 Task: Look for space in Picos, Brazil from 9th July, 2023 to 16th July, 2023 for 2 adults, 1 child in price range Rs.8000 to Rs.16000. Place can be entire place with 2 bedrooms having 2 beds and 1 bathroom. Property type can be flat. Booking option can be shelf check-in. Required host language is Spanish.
Action: Mouse moved to (626, 105)
Screenshot: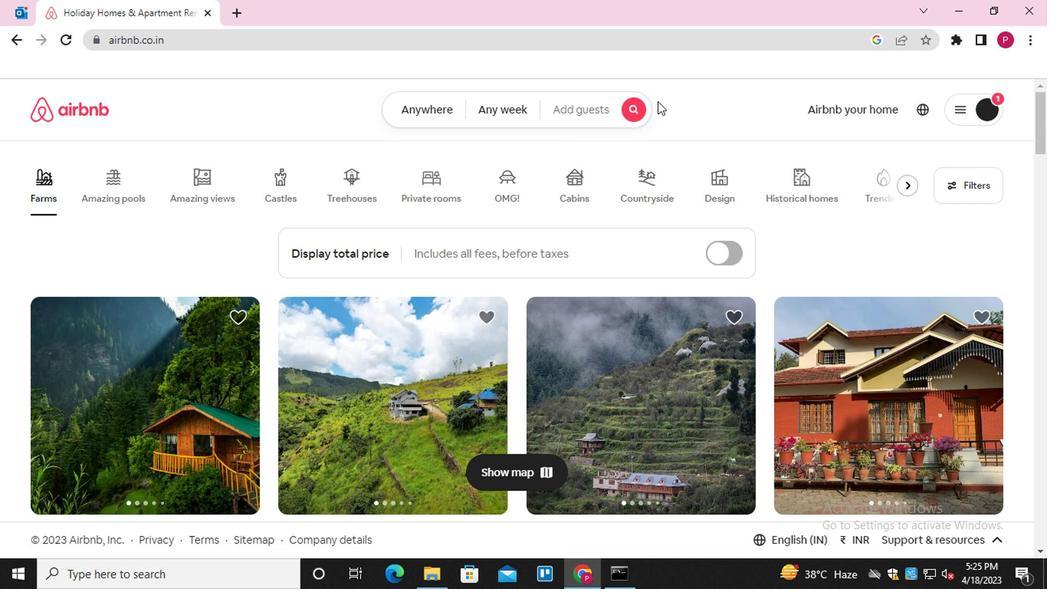 
Action: Mouse pressed left at (626, 105)
Screenshot: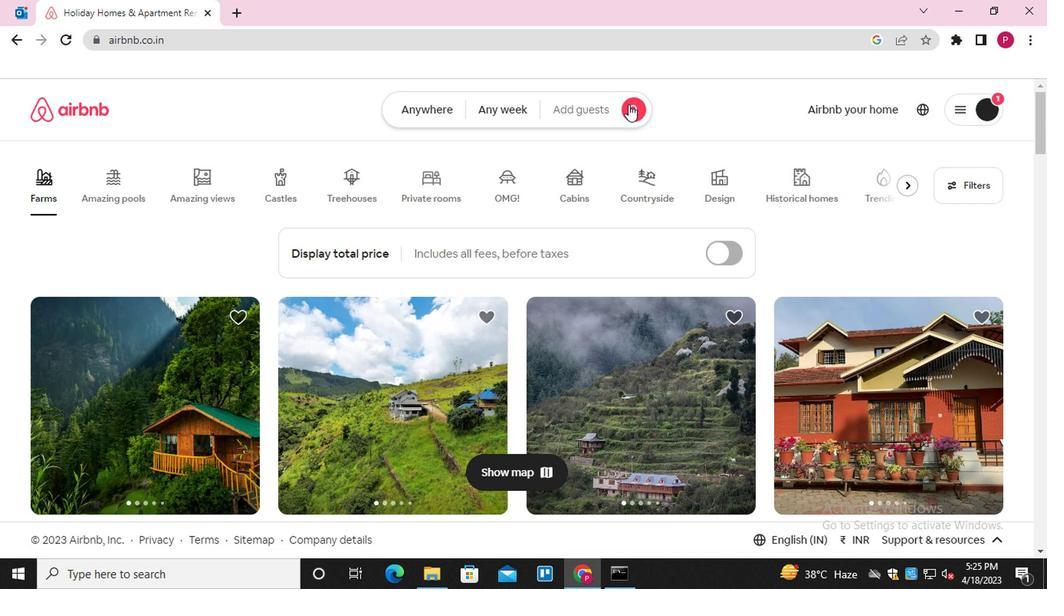 
Action: Mouse moved to (320, 182)
Screenshot: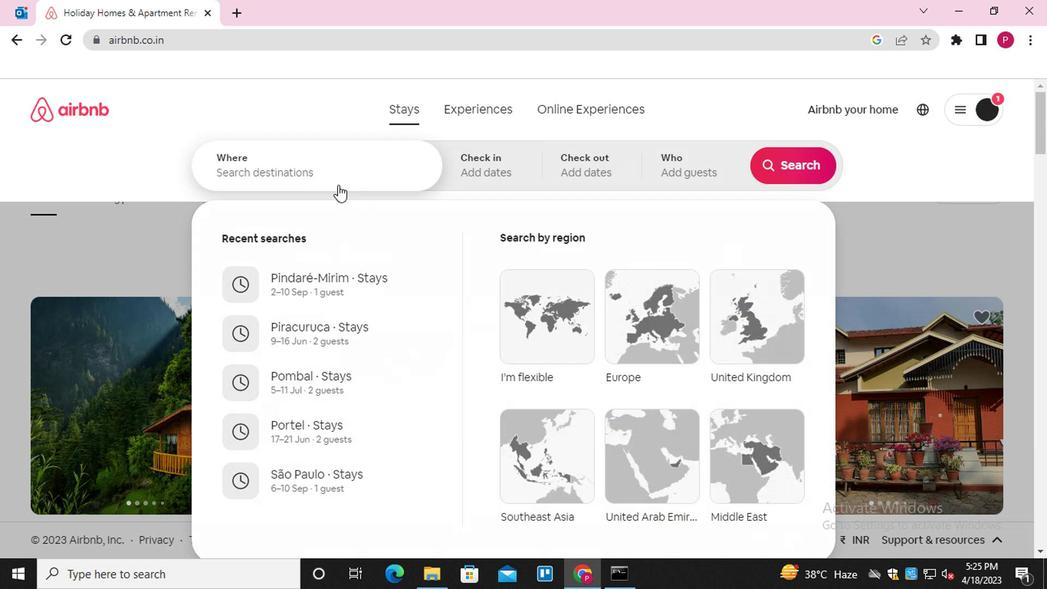 
Action: Mouse pressed left at (320, 182)
Screenshot: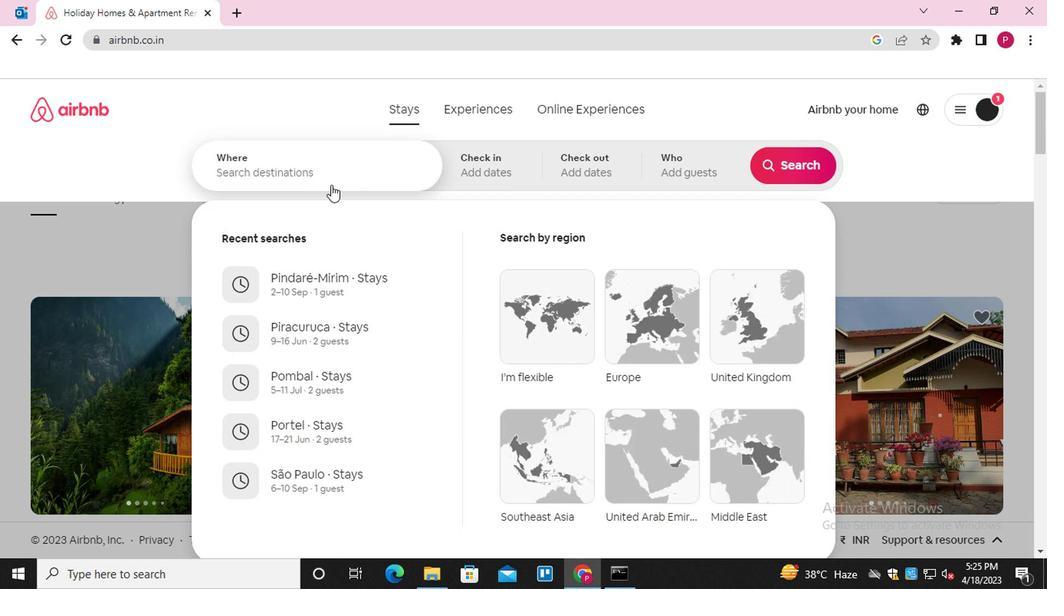 
Action: Key pressed <Key.shift>PICOS
Screenshot: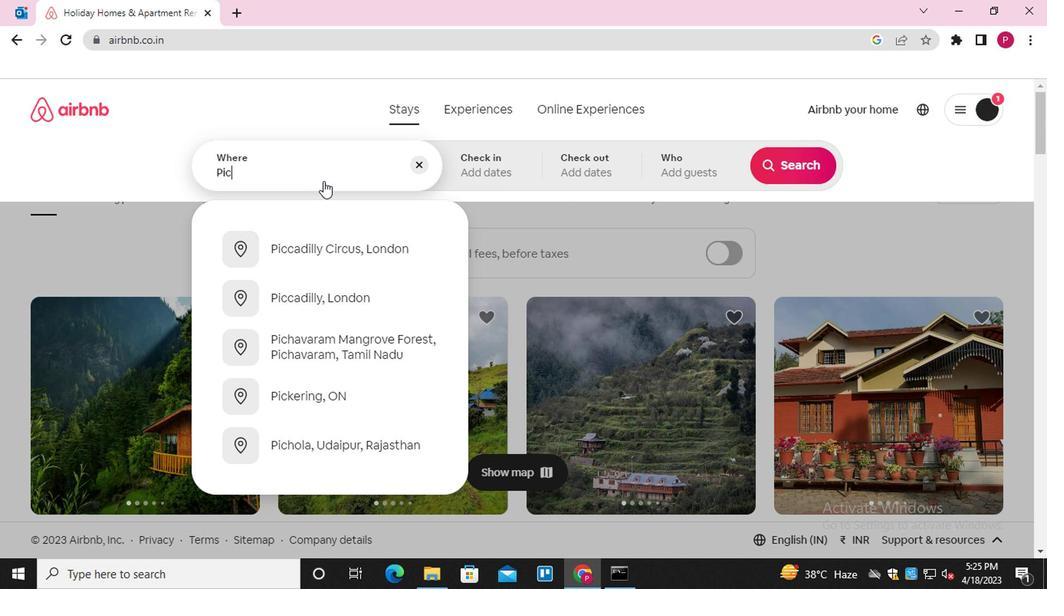 
Action: Mouse moved to (344, 394)
Screenshot: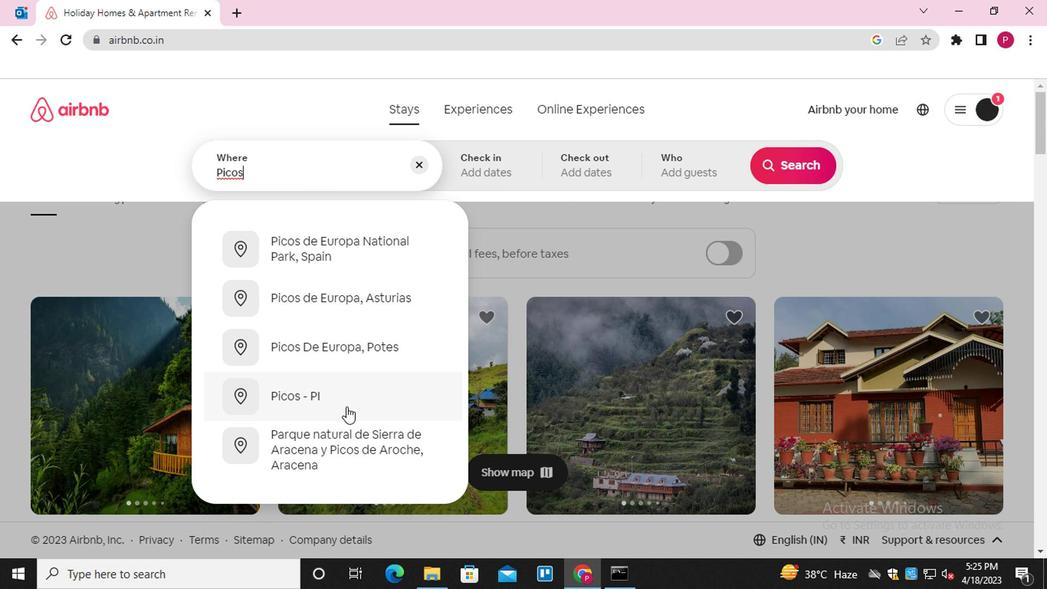 
Action: Mouse pressed left at (344, 394)
Screenshot: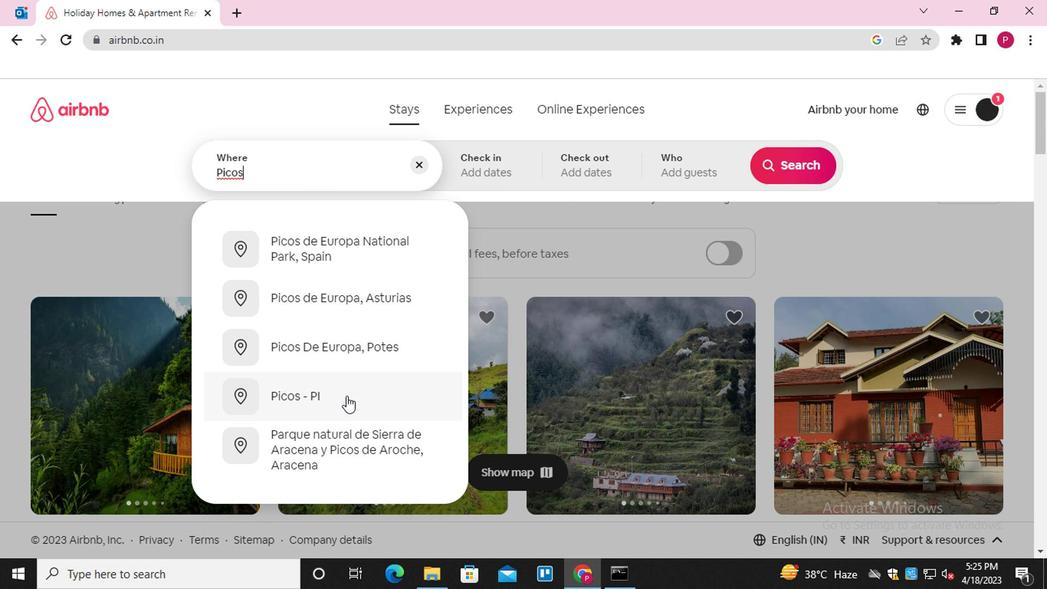 
Action: Mouse moved to (783, 284)
Screenshot: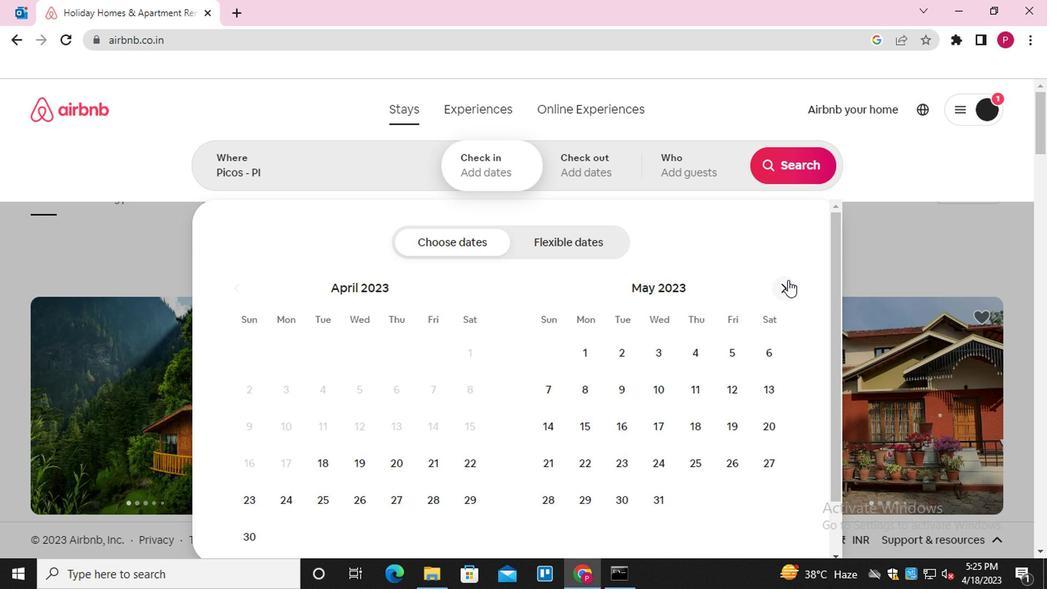 
Action: Mouse pressed left at (783, 284)
Screenshot: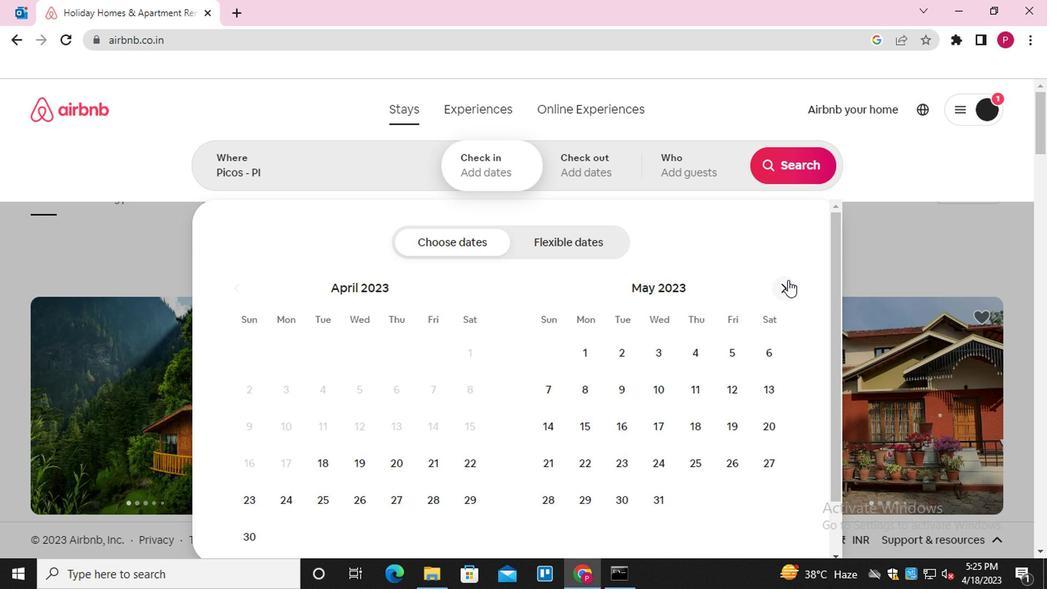 
Action: Mouse pressed left at (783, 284)
Screenshot: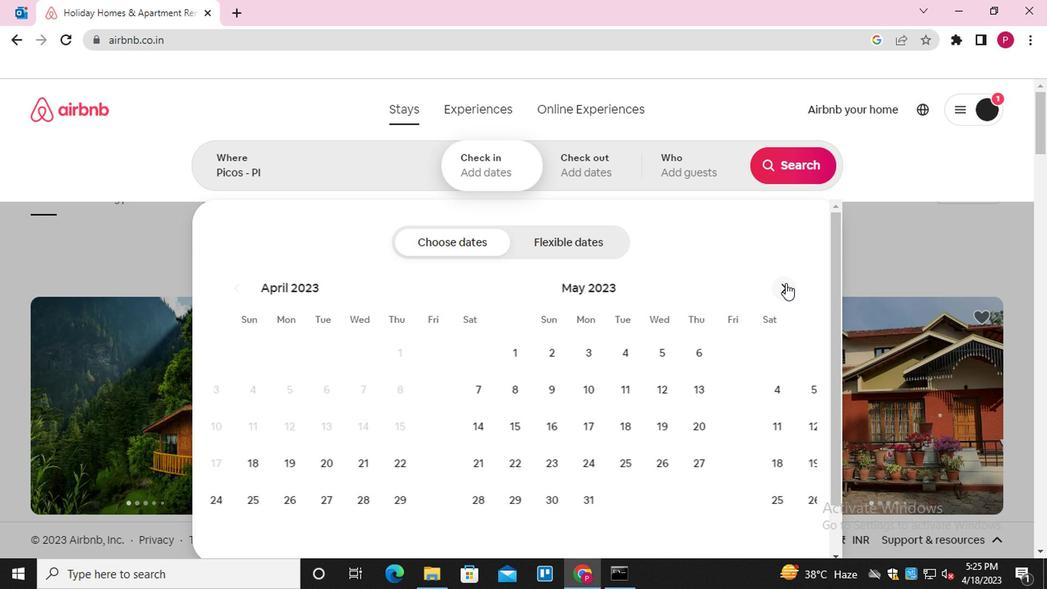 
Action: Mouse moved to (550, 423)
Screenshot: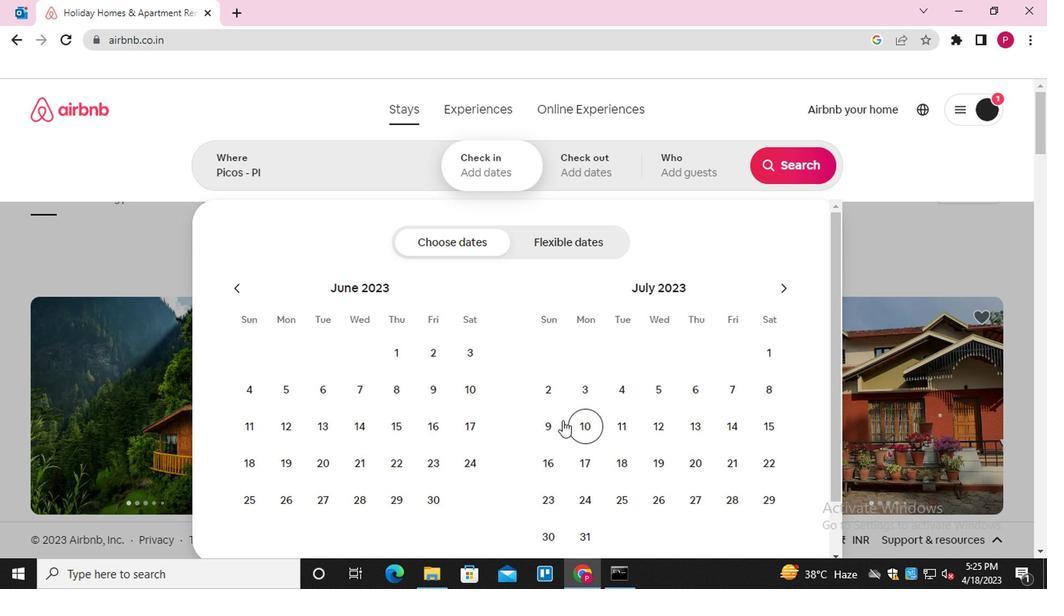 
Action: Mouse pressed left at (550, 423)
Screenshot: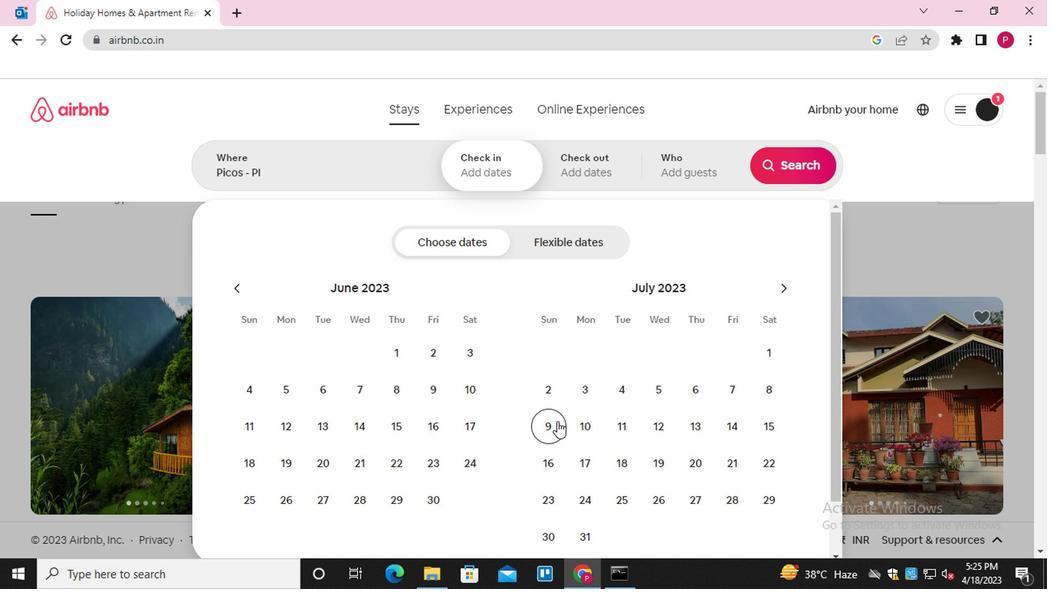 
Action: Mouse moved to (553, 463)
Screenshot: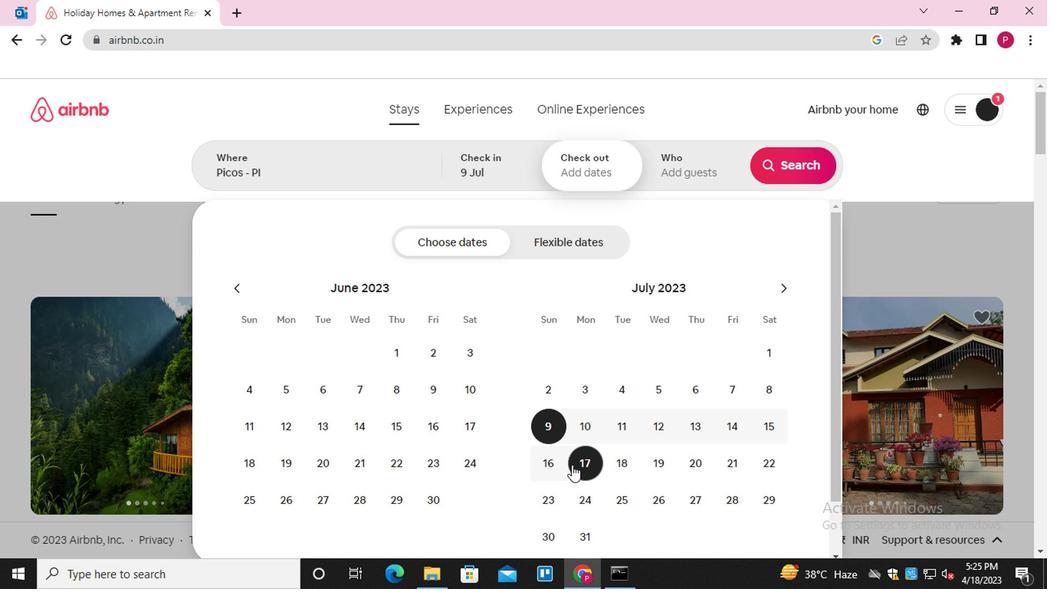 
Action: Mouse pressed left at (553, 463)
Screenshot: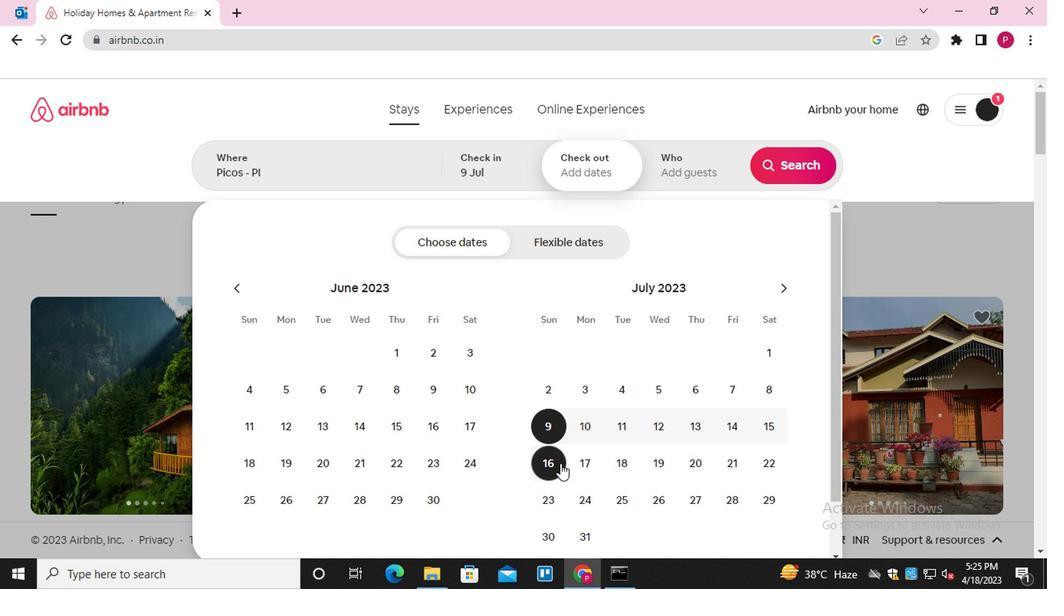 
Action: Mouse moved to (694, 163)
Screenshot: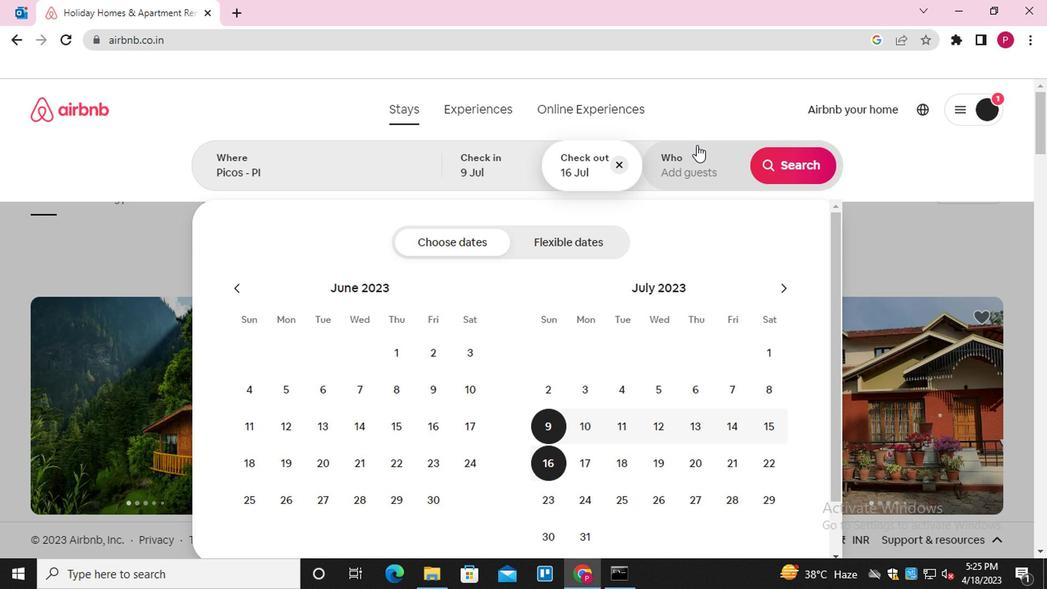 
Action: Mouse pressed left at (694, 163)
Screenshot: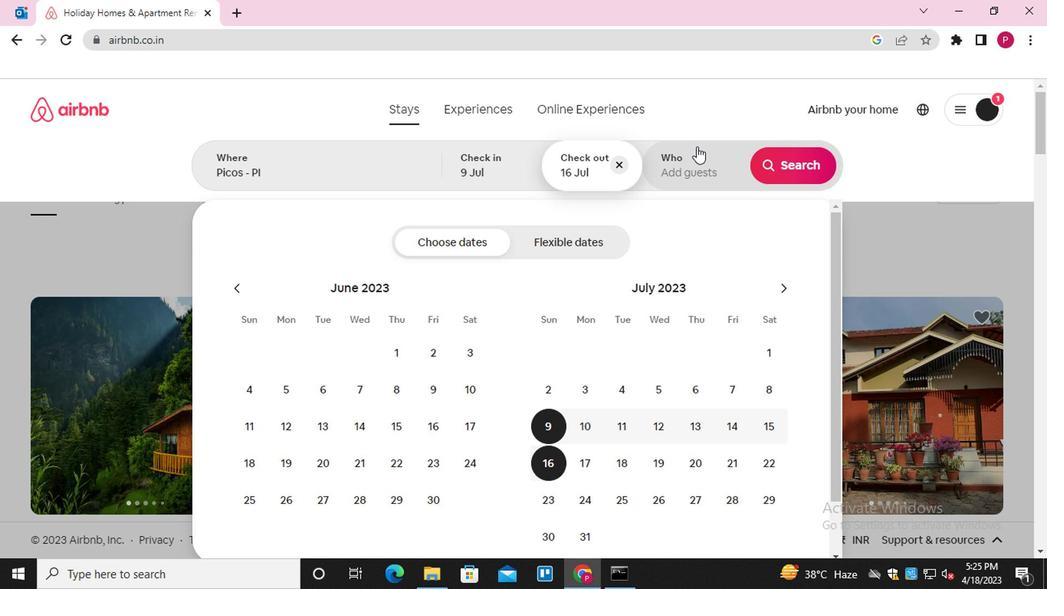 
Action: Mouse moved to (793, 249)
Screenshot: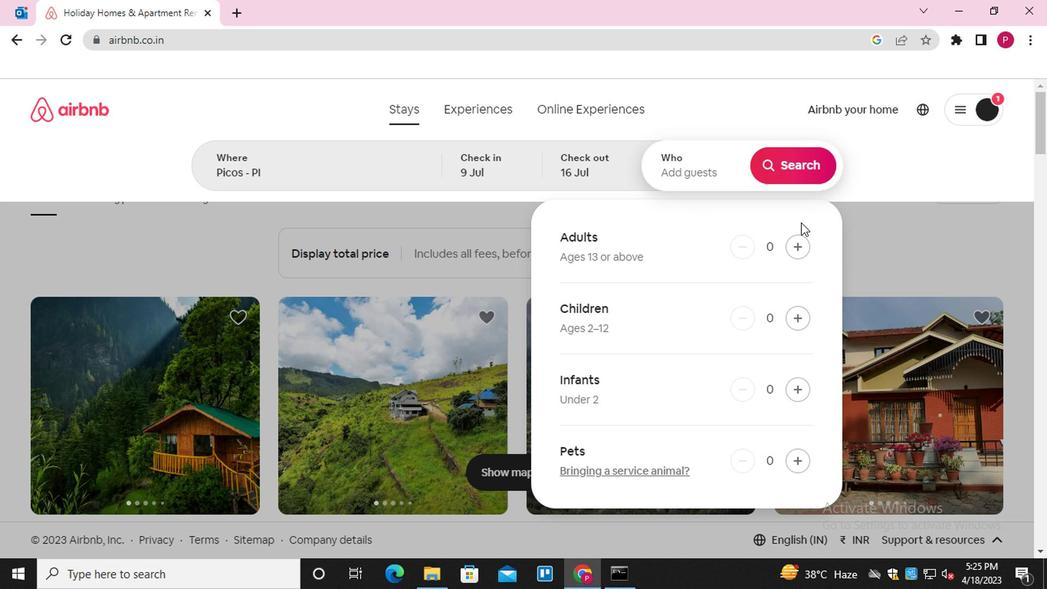 
Action: Mouse pressed left at (793, 249)
Screenshot: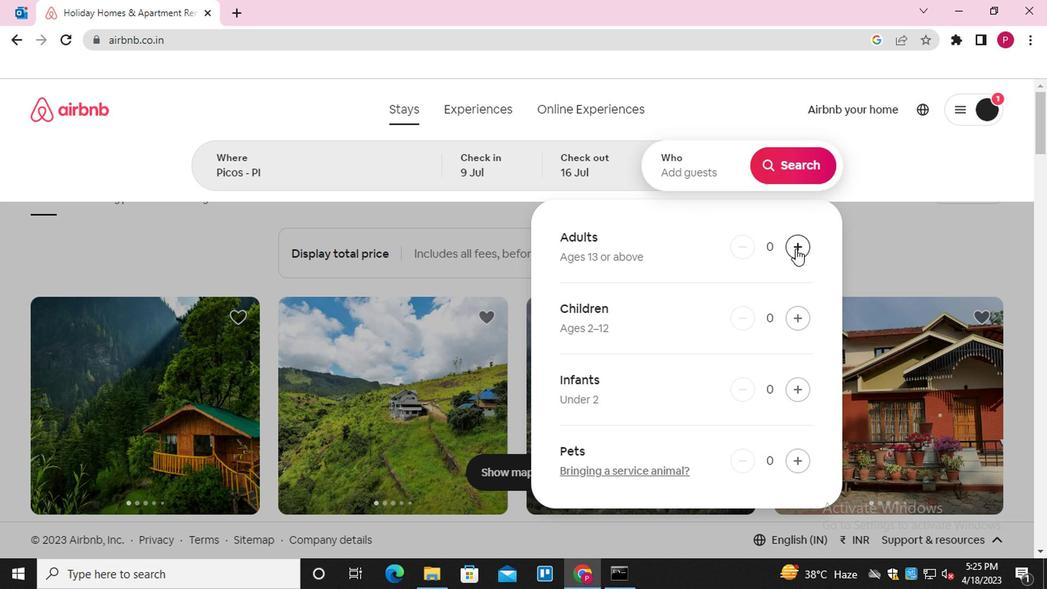 
Action: Mouse pressed left at (793, 249)
Screenshot: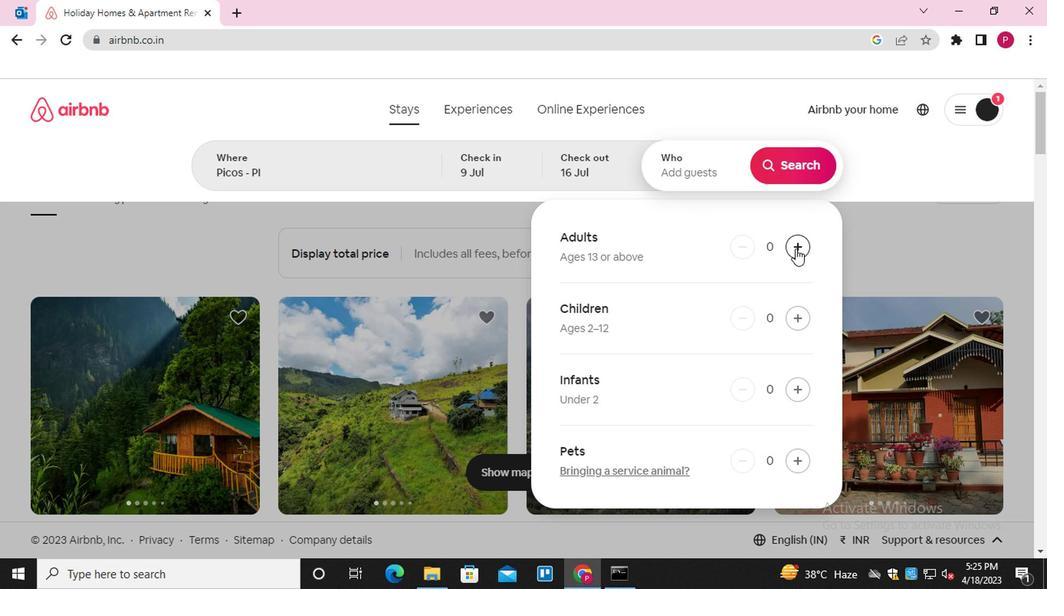 
Action: Mouse moved to (788, 310)
Screenshot: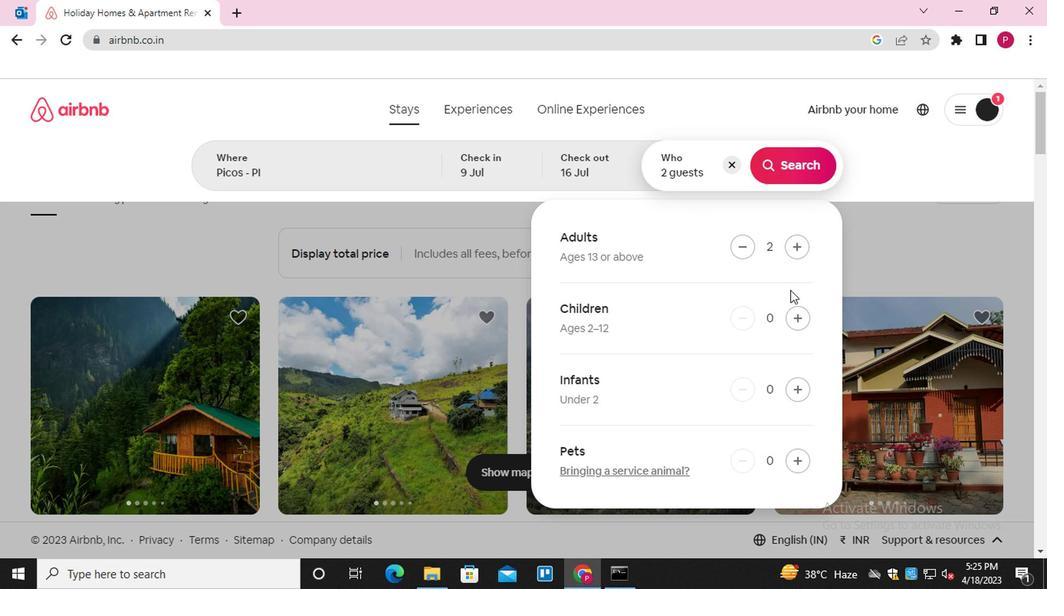 
Action: Mouse pressed left at (788, 310)
Screenshot: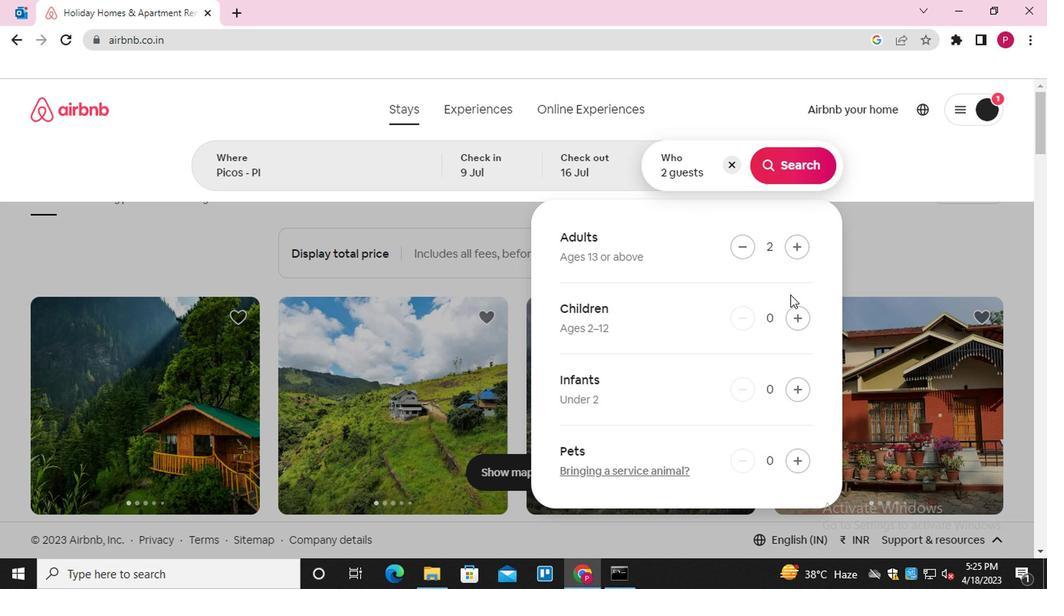 
Action: Mouse moved to (788, 155)
Screenshot: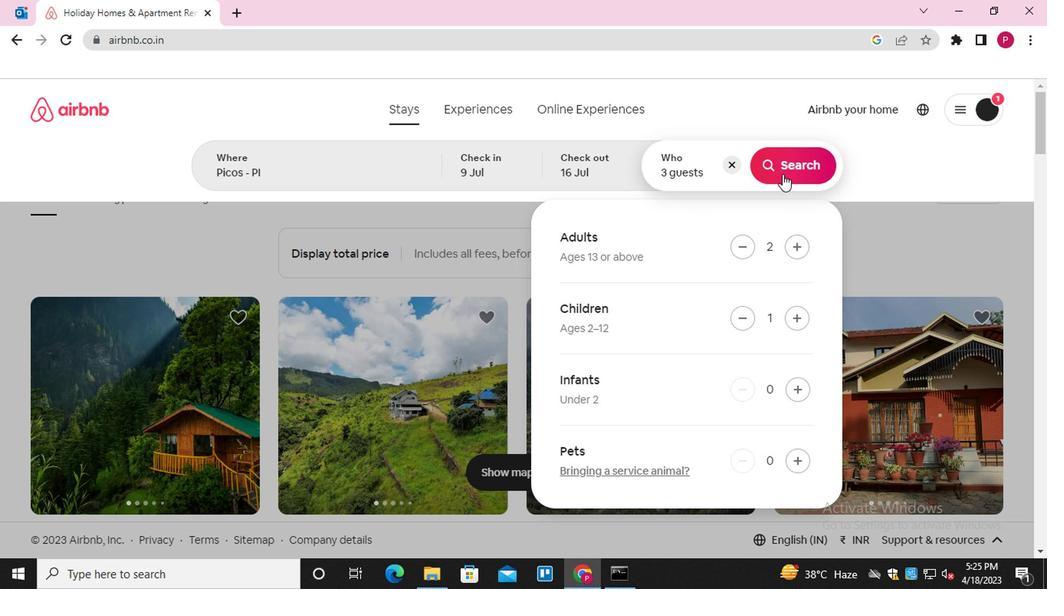 
Action: Mouse pressed left at (788, 155)
Screenshot: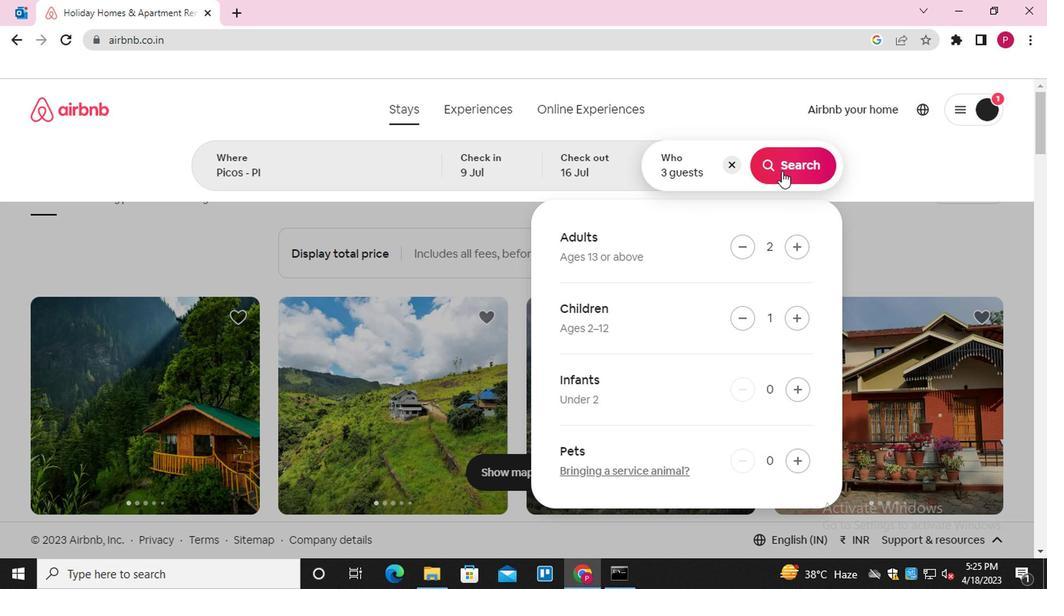 
Action: Mouse moved to (954, 169)
Screenshot: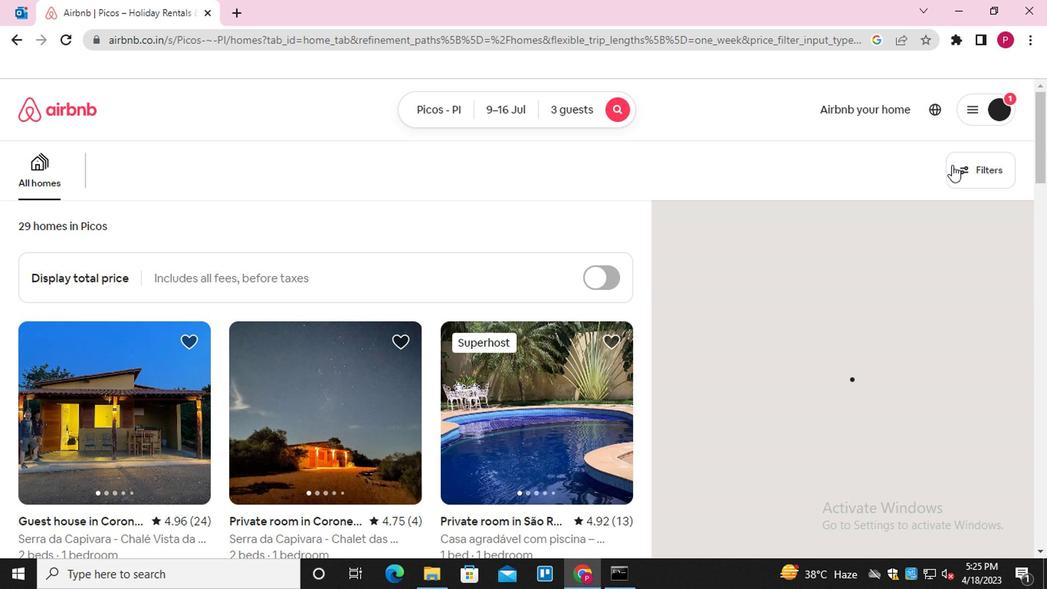 
Action: Mouse pressed left at (954, 169)
Screenshot: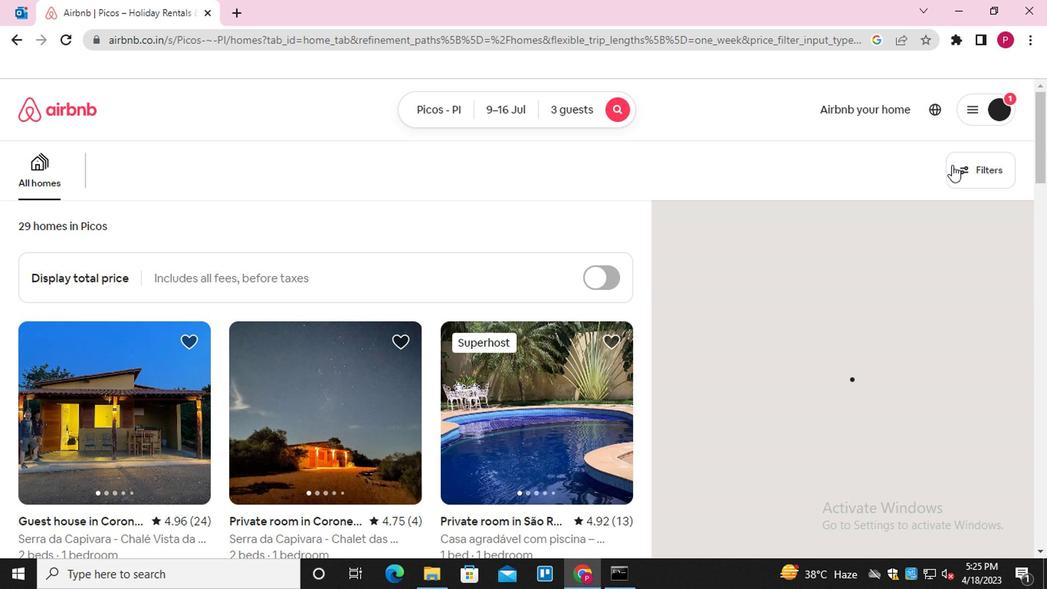 
Action: Mouse moved to (324, 365)
Screenshot: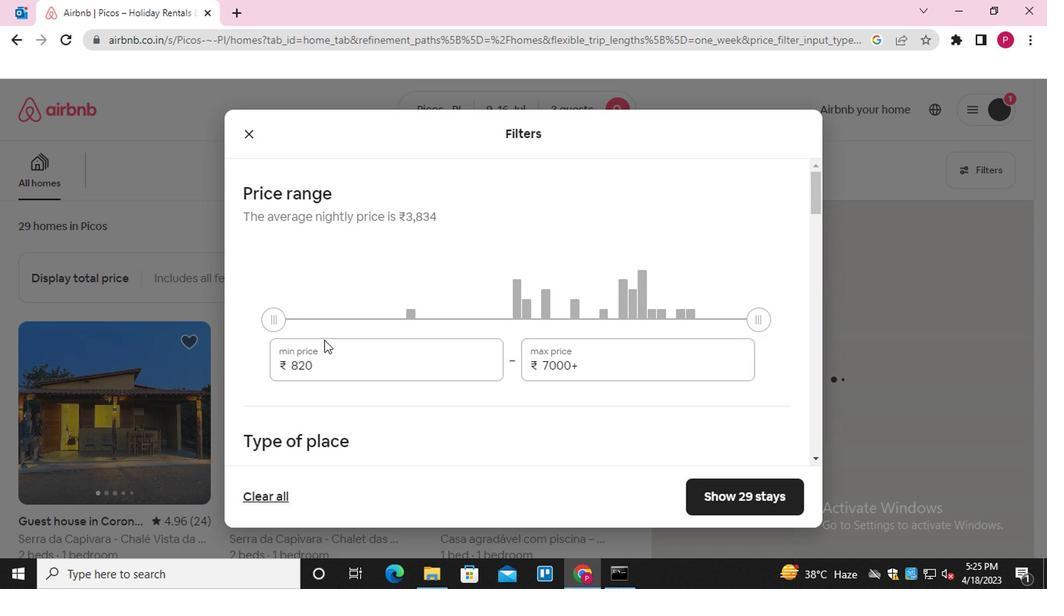 
Action: Mouse pressed left at (324, 365)
Screenshot: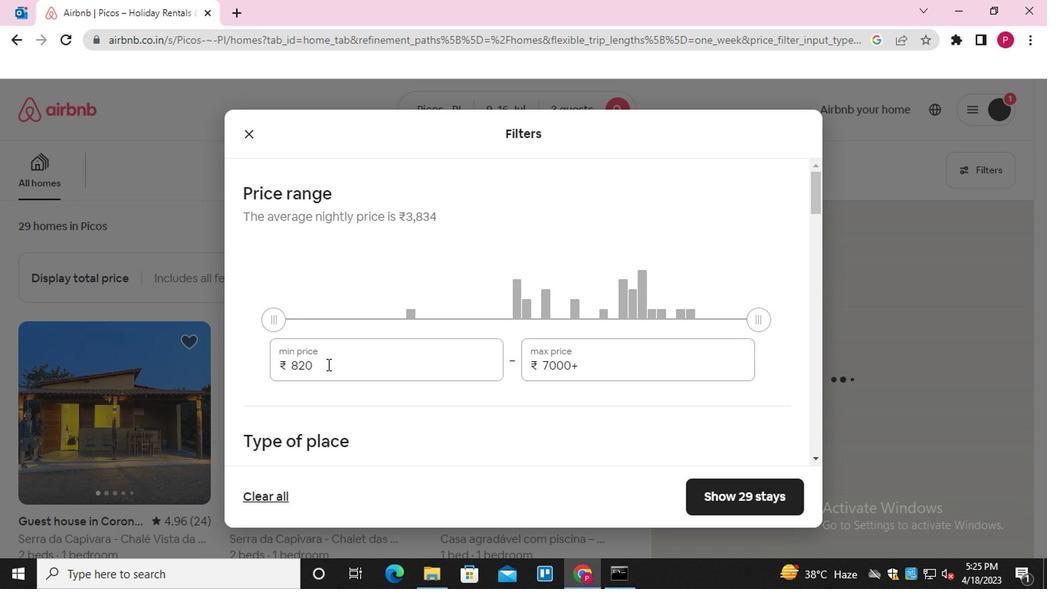 
Action: Mouse pressed left at (324, 365)
Screenshot: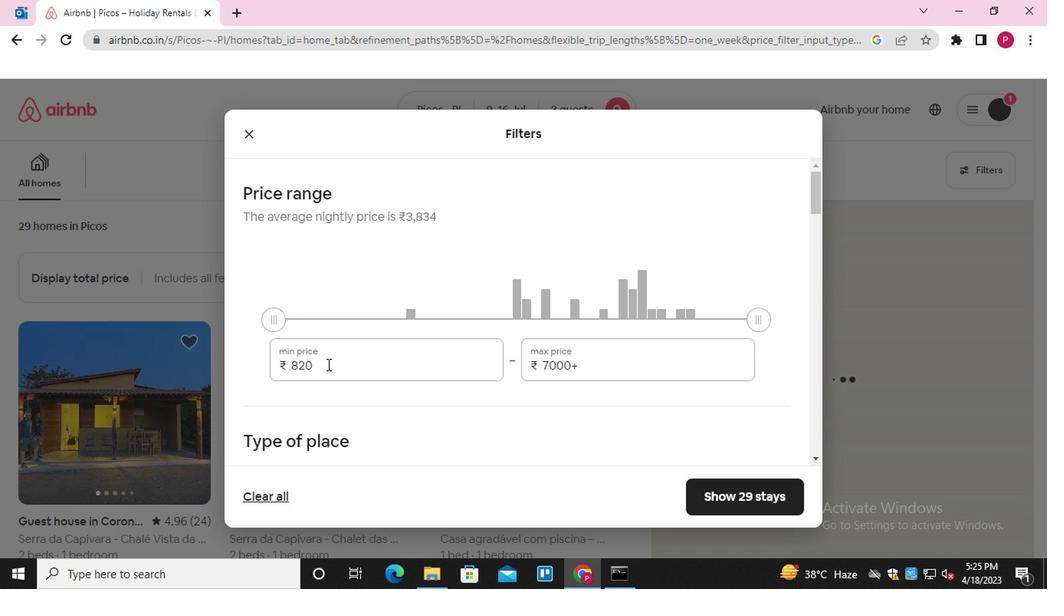 
Action: Key pressed 8000<Key.tab>16000
Screenshot: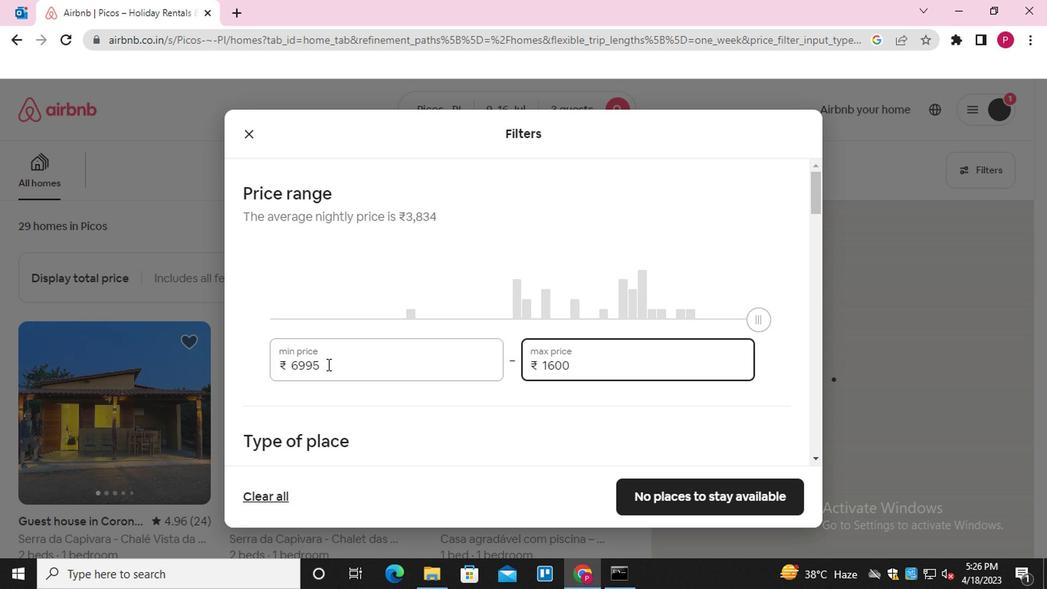 
Action: Mouse scrolled (324, 364) with delta (0, 0)
Screenshot: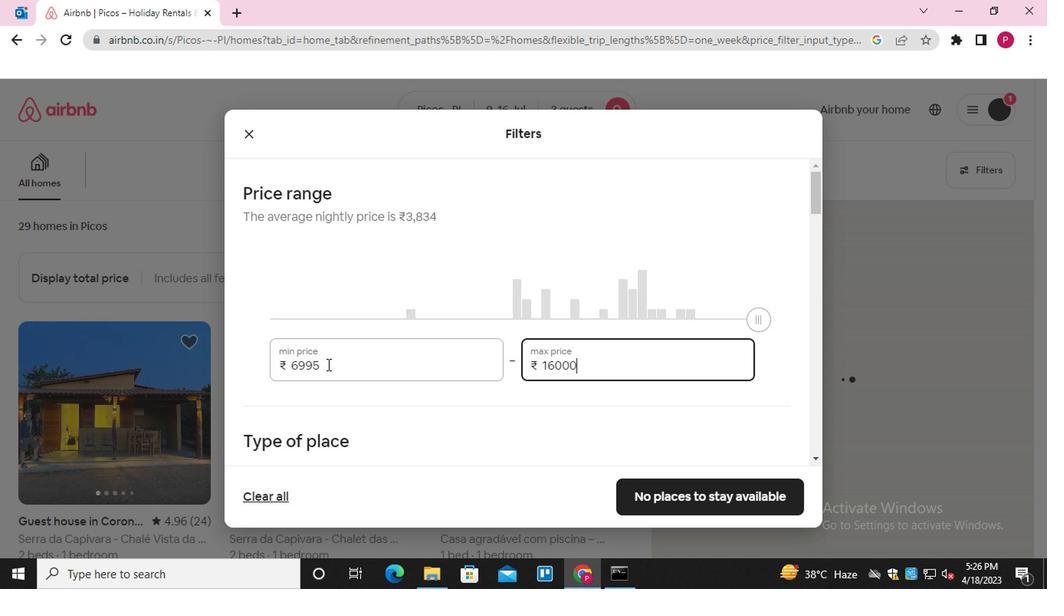 
Action: Mouse moved to (322, 293)
Screenshot: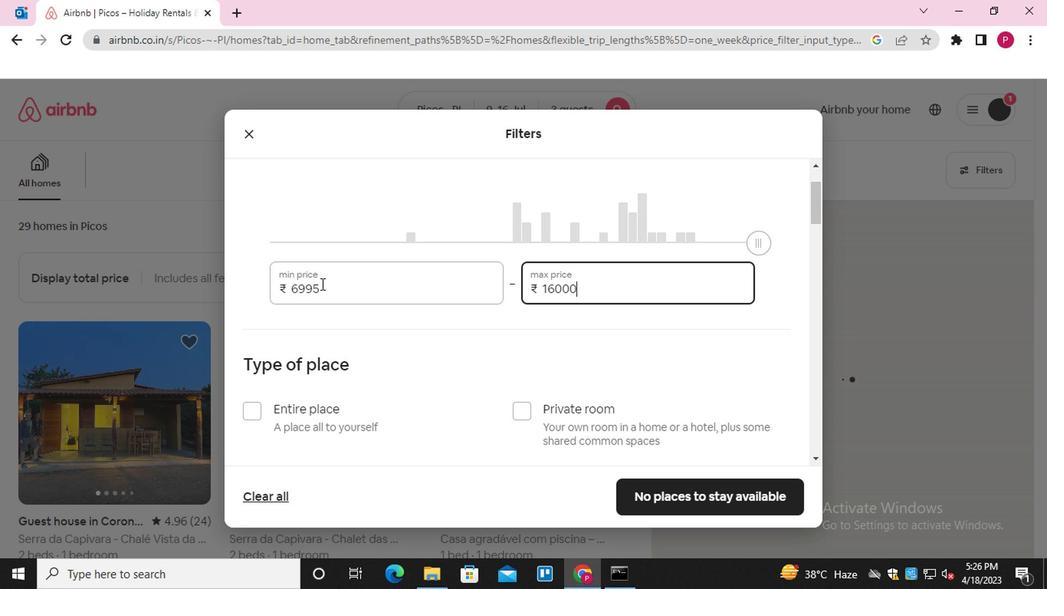 
Action: Mouse pressed left at (322, 293)
Screenshot: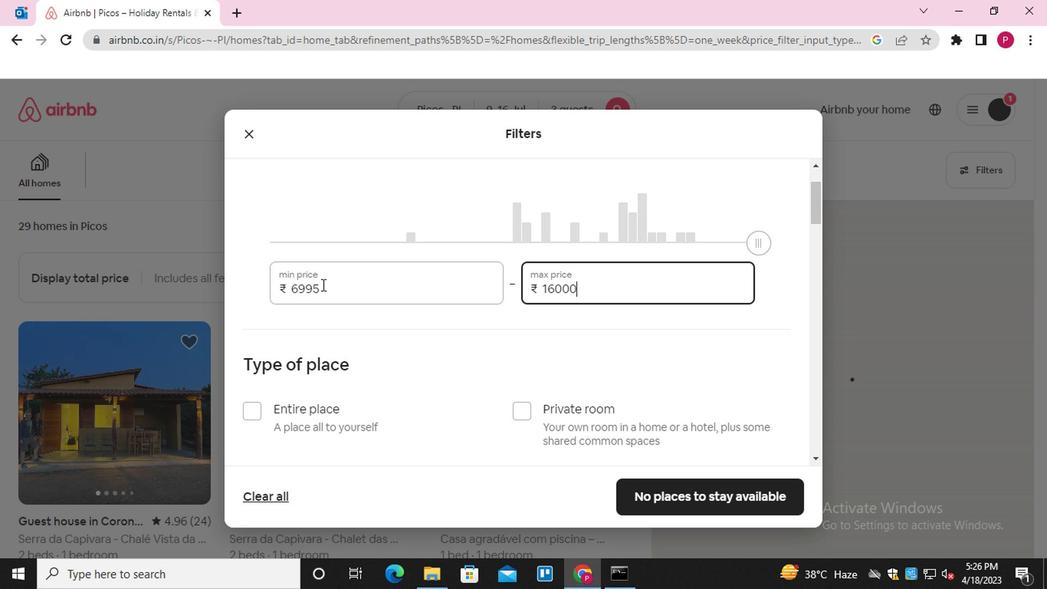 
Action: Mouse pressed left at (322, 293)
Screenshot: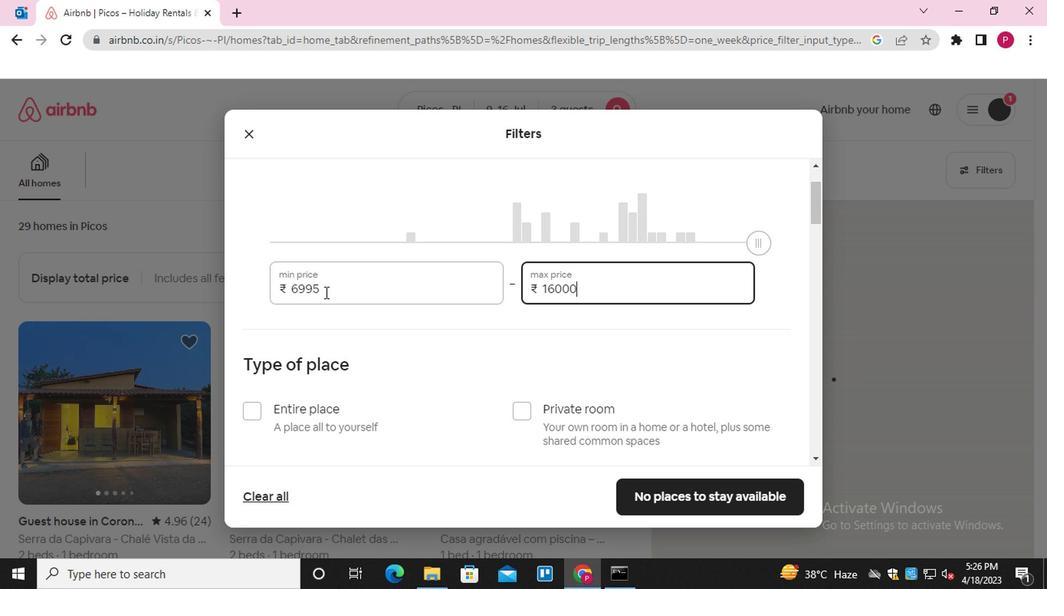 
Action: Key pressed 8000
Screenshot: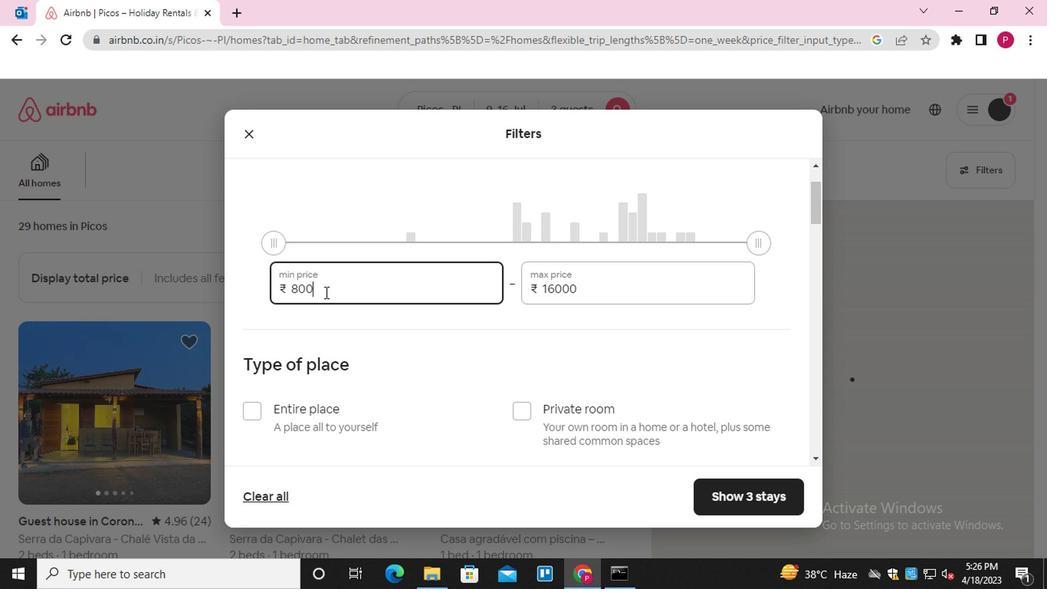 
Action: Mouse moved to (332, 317)
Screenshot: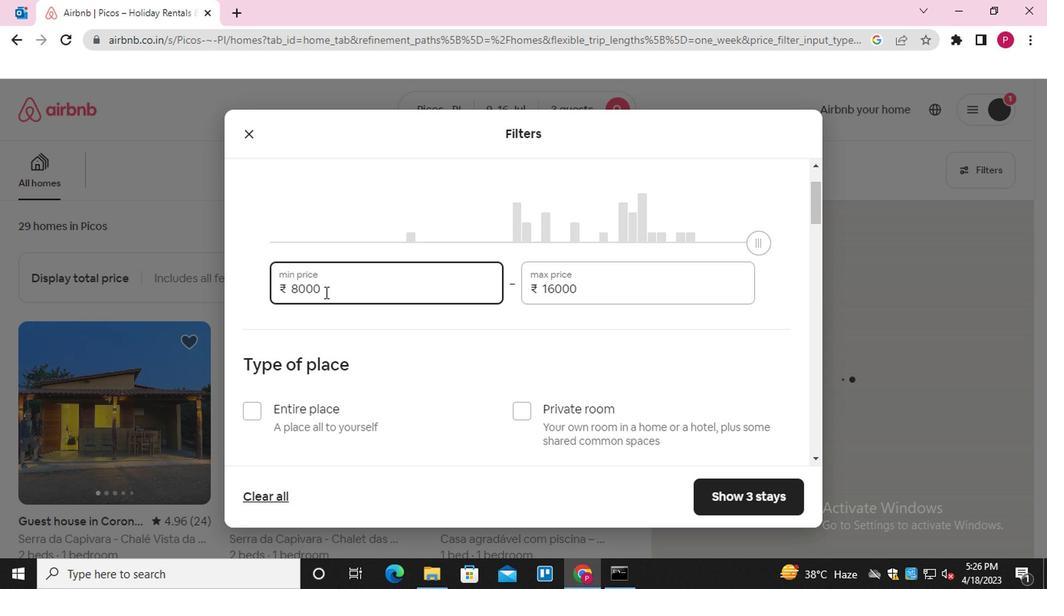 
Action: Mouse scrolled (332, 316) with delta (0, -1)
Screenshot: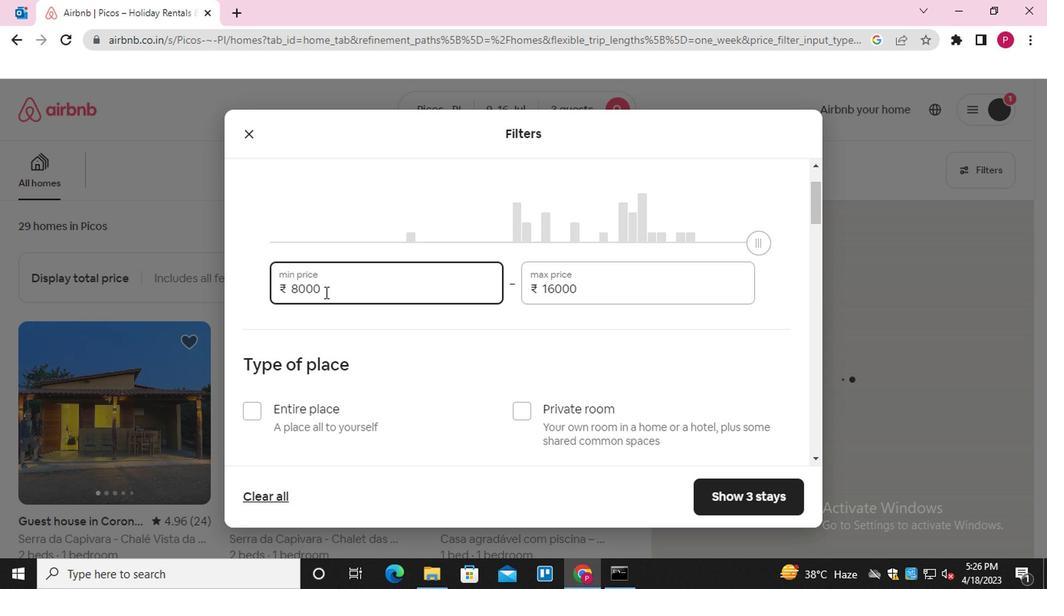 
Action: Mouse moved to (336, 347)
Screenshot: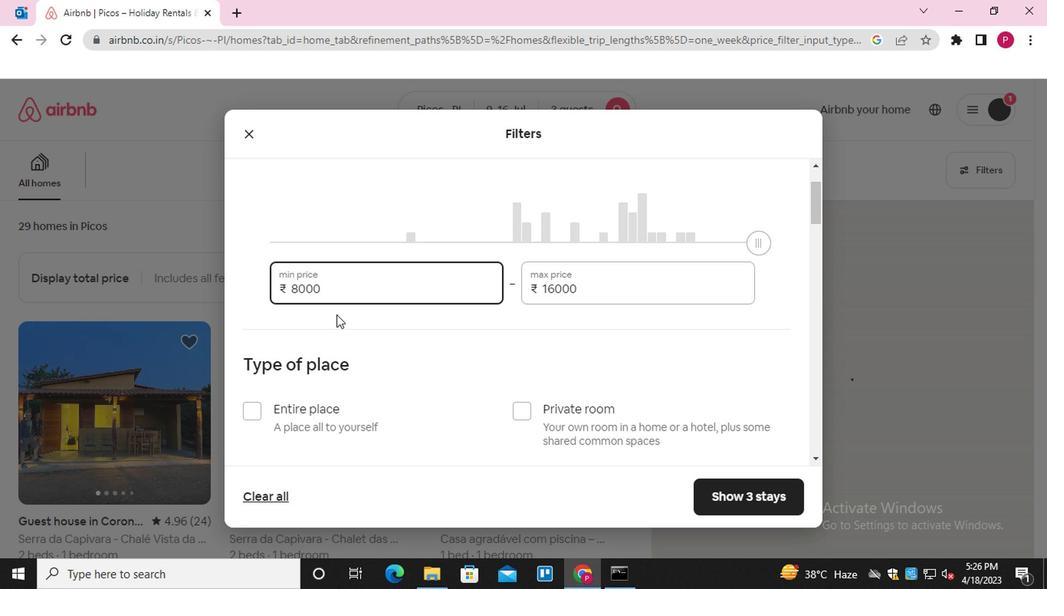 
Action: Mouse scrolled (336, 347) with delta (0, 0)
Screenshot: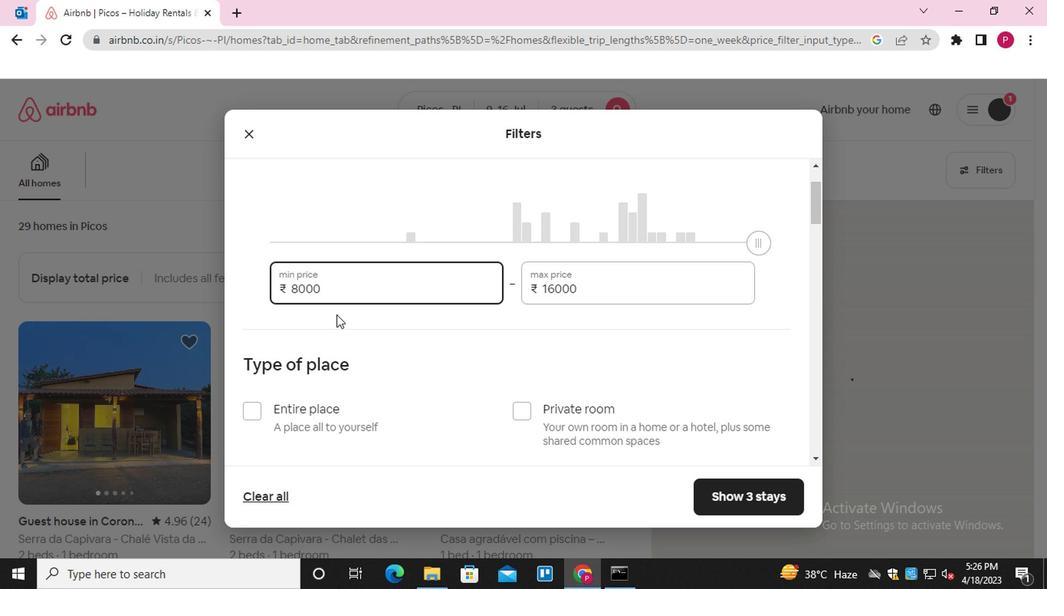 
Action: Mouse moved to (251, 260)
Screenshot: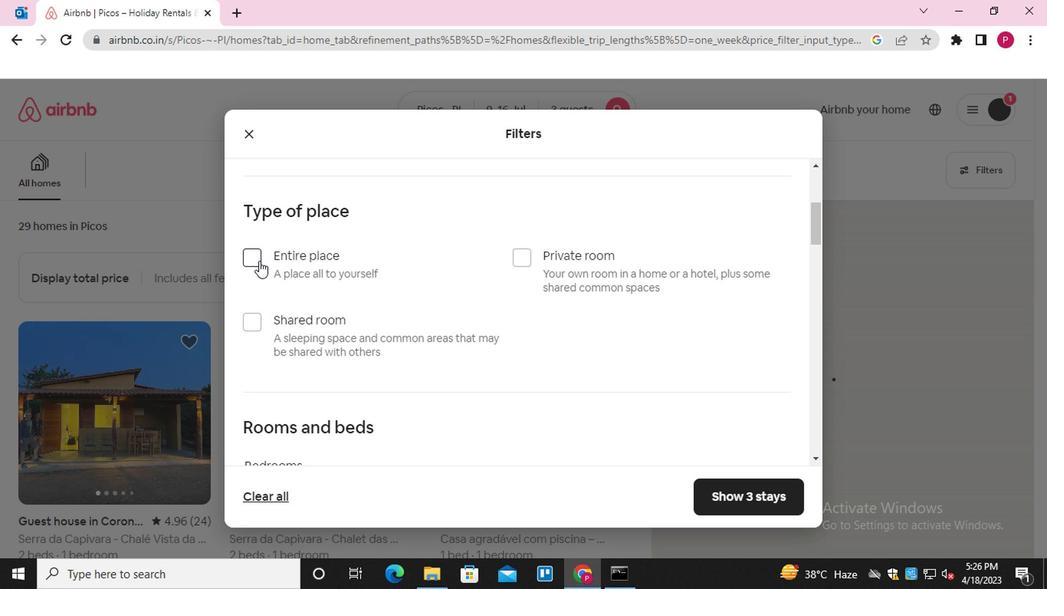 
Action: Mouse pressed left at (251, 260)
Screenshot: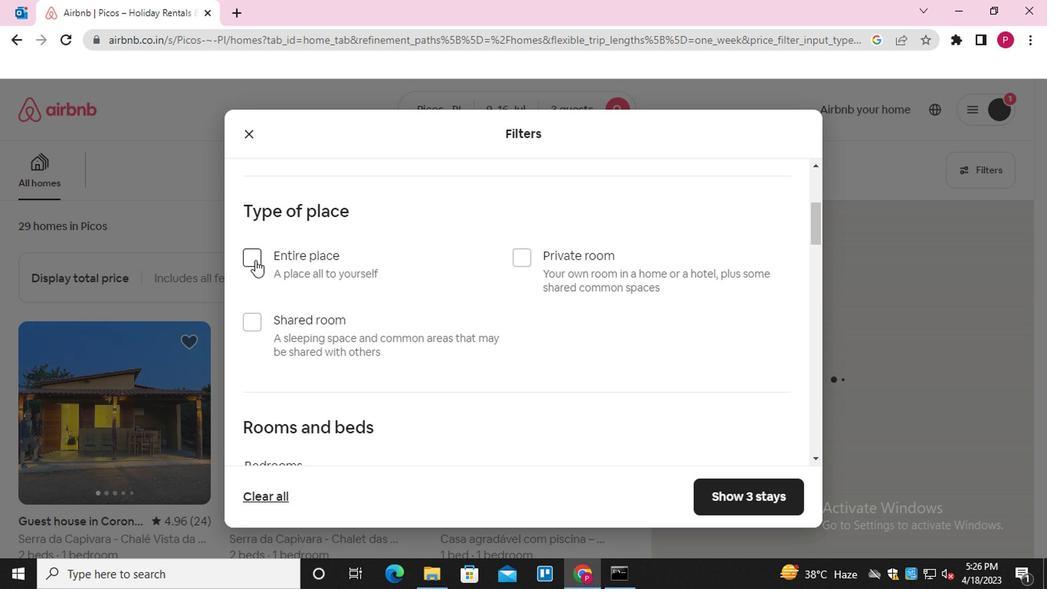 
Action: Mouse moved to (480, 401)
Screenshot: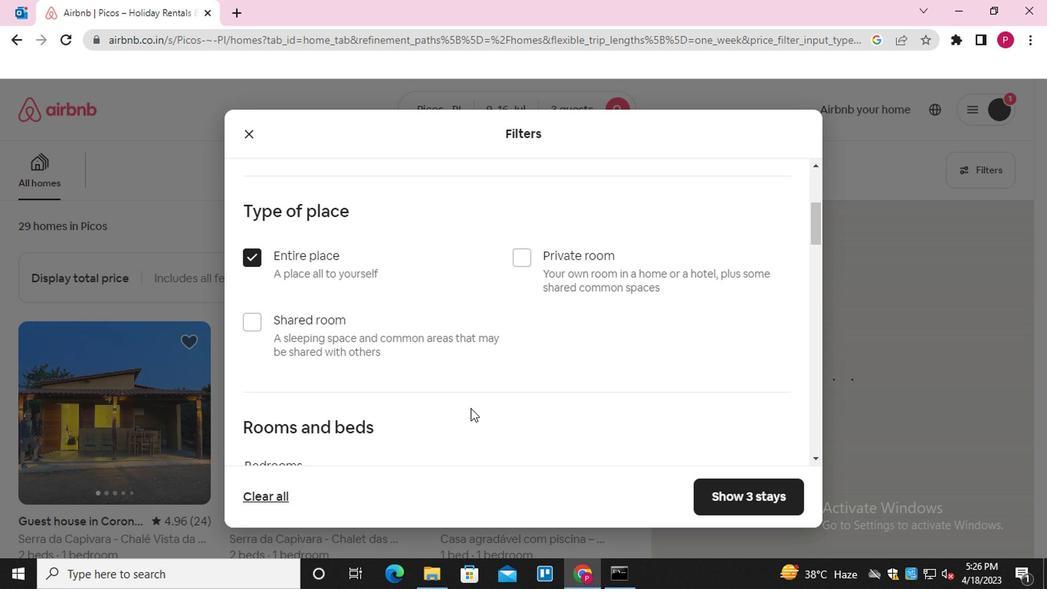 
Action: Mouse scrolled (480, 400) with delta (0, 0)
Screenshot: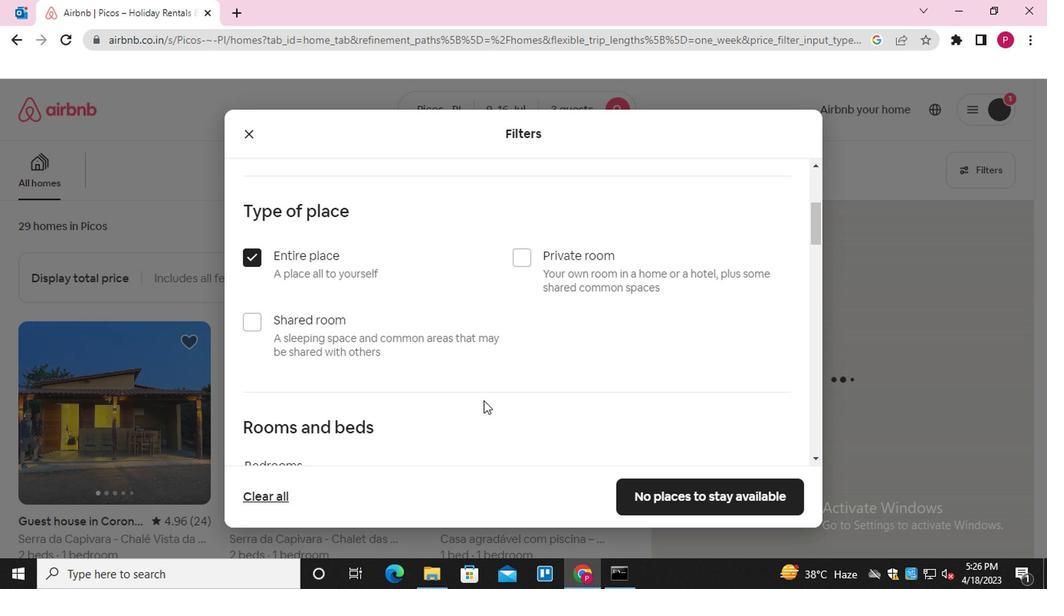 
Action: Mouse scrolled (480, 400) with delta (0, 0)
Screenshot: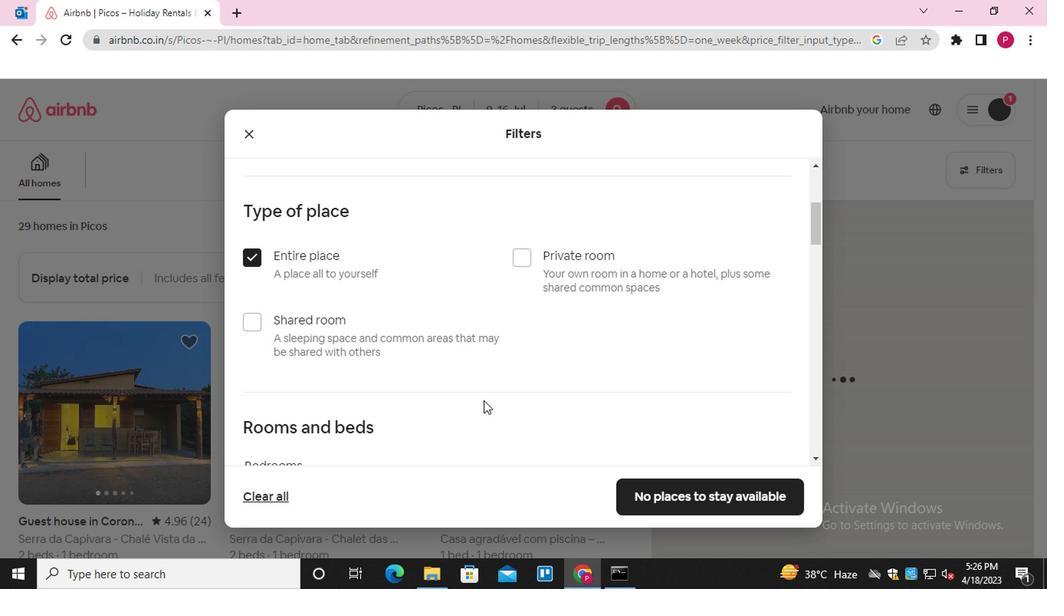 
Action: Mouse scrolled (480, 400) with delta (0, 0)
Screenshot: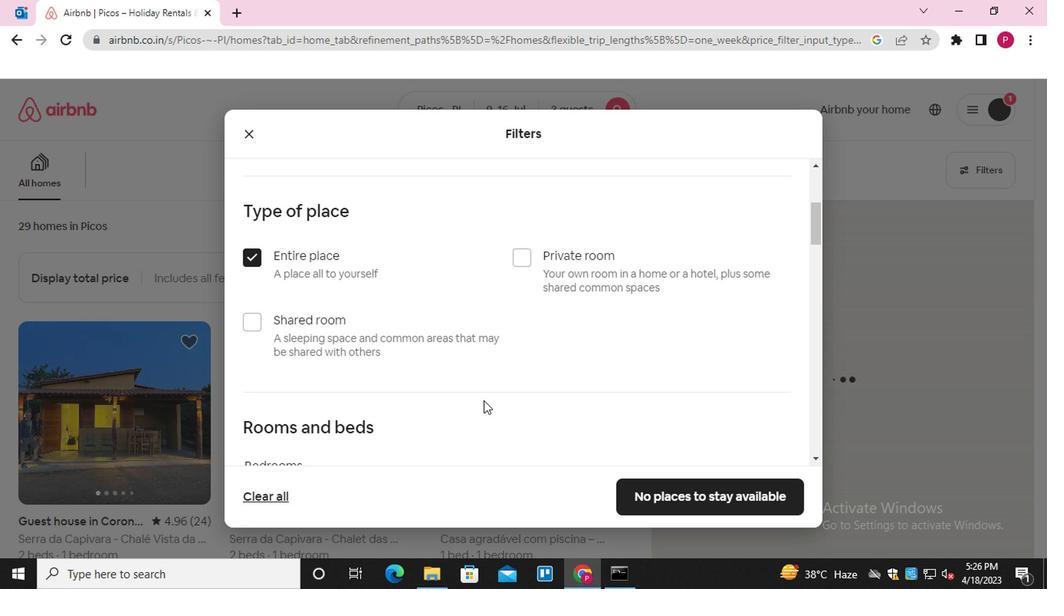 
Action: Mouse scrolled (480, 400) with delta (0, 0)
Screenshot: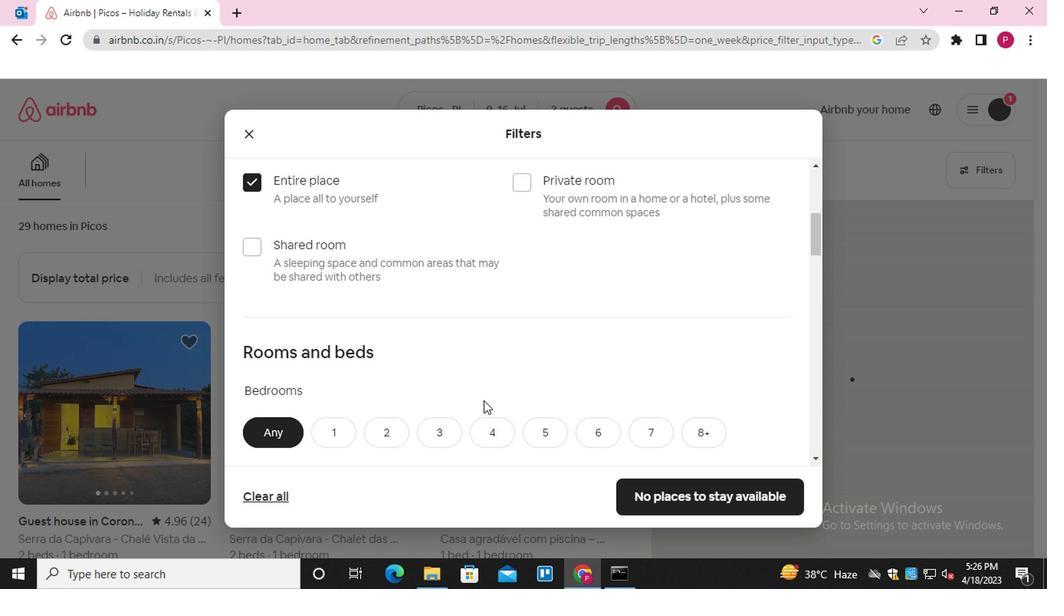 
Action: Mouse moved to (382, 206)
Screenshot: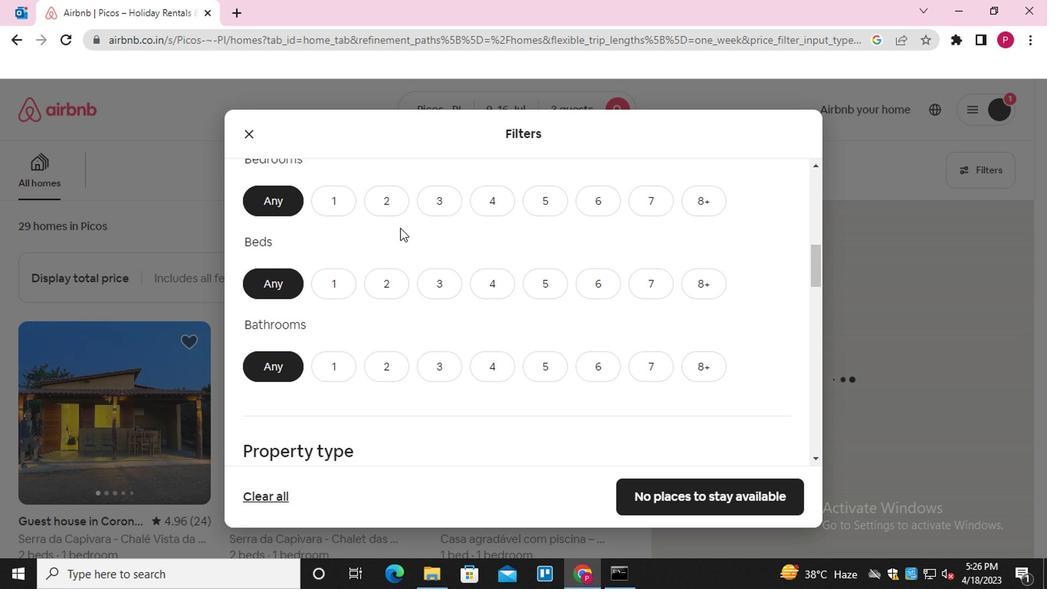 
Action: Mouse pressed left at (382, 206)
Screenshot: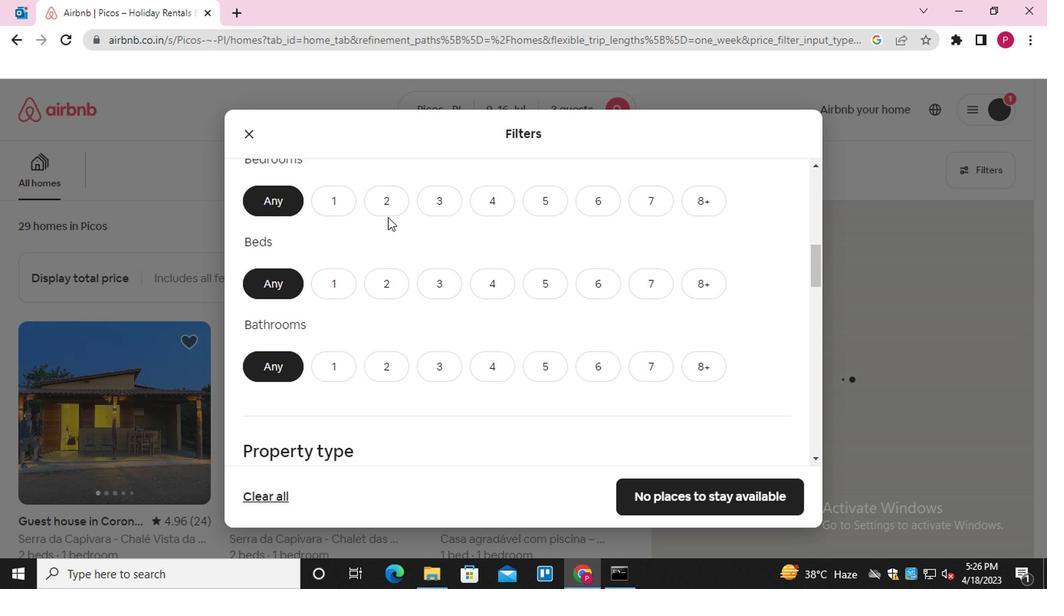 
Action: Mouse moved to (369, 277)
Screenshot: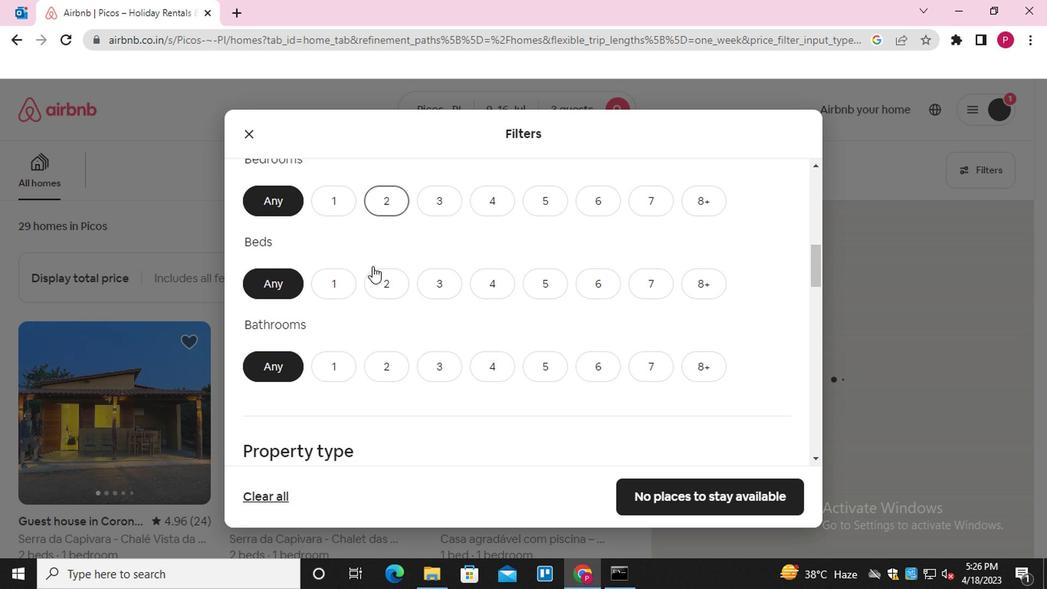 
Action: Mouse pressed left at (369, 277)
Screenshot: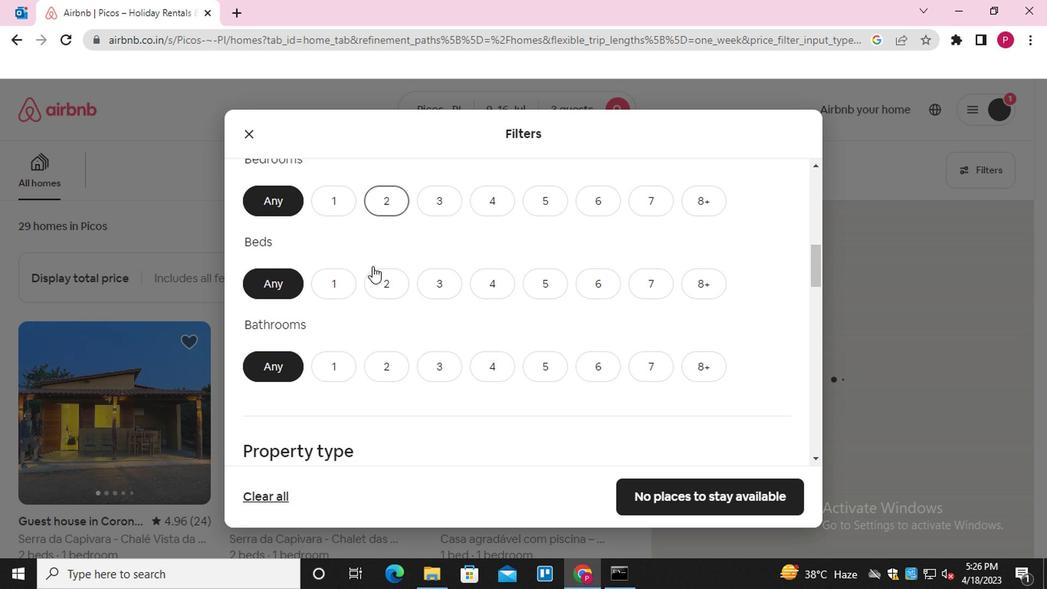 
Action: Mouse moved to (332, 365)
Screenshot: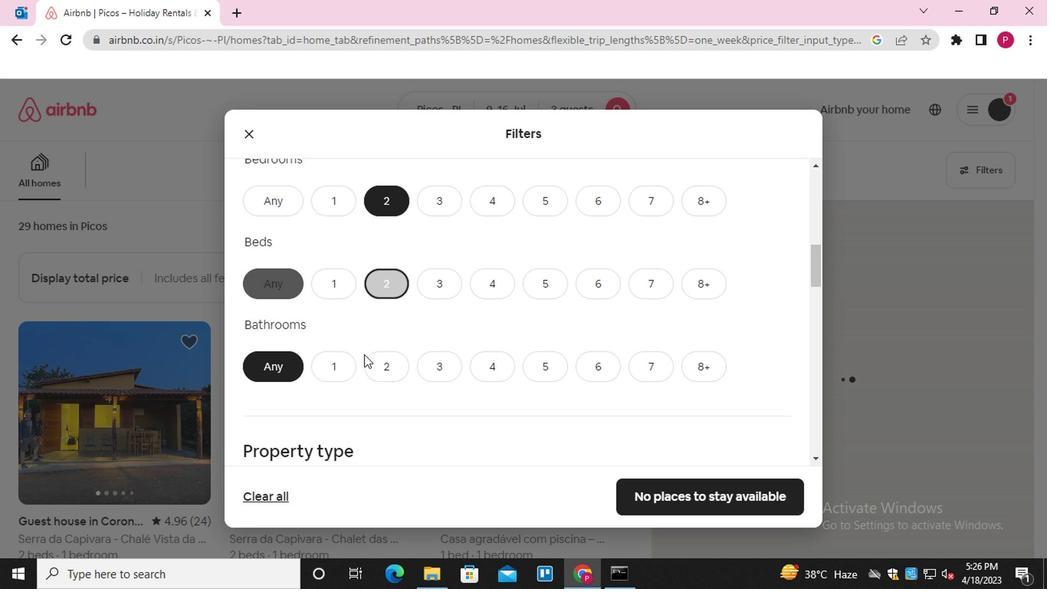 
Action: Mouse pressed left at (332, 365)
Screenshot: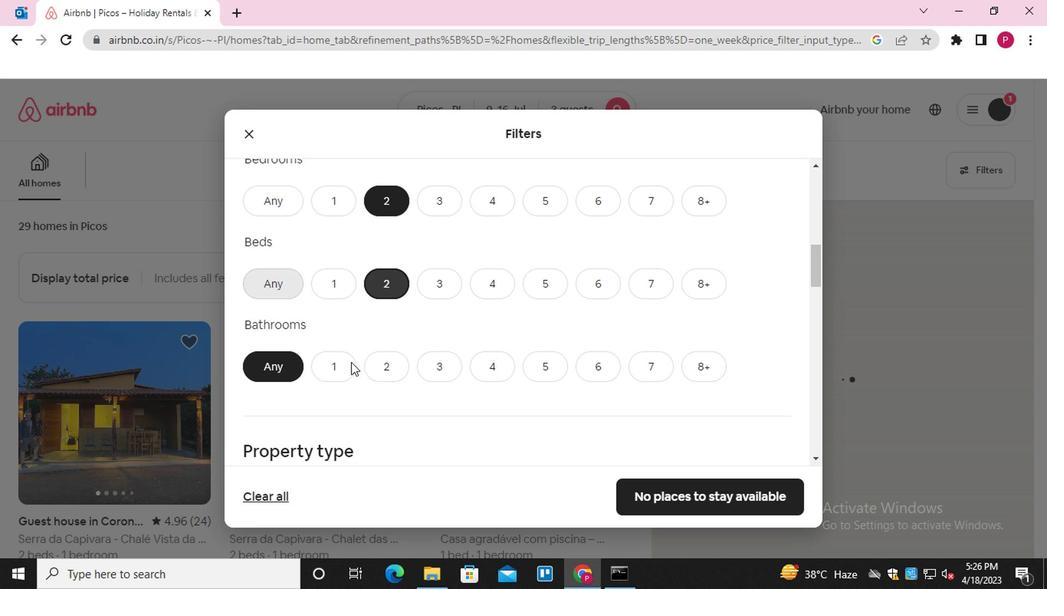
Action: Mouse moved to (402, 364)
Screenshot: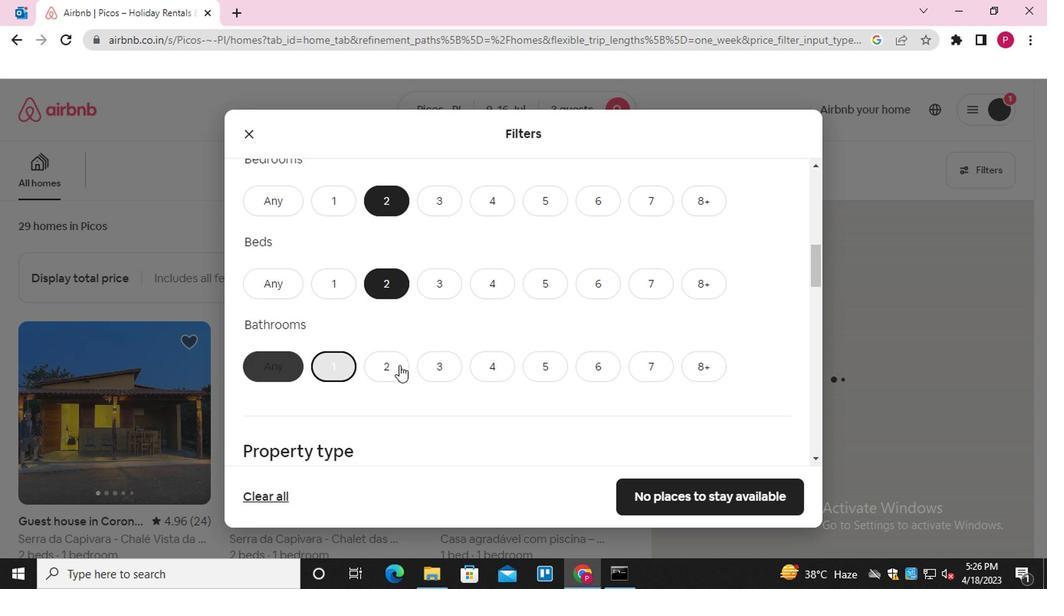 
Action: Mouse scrolled (402, 363) with delta (0, -1)
Screenshot: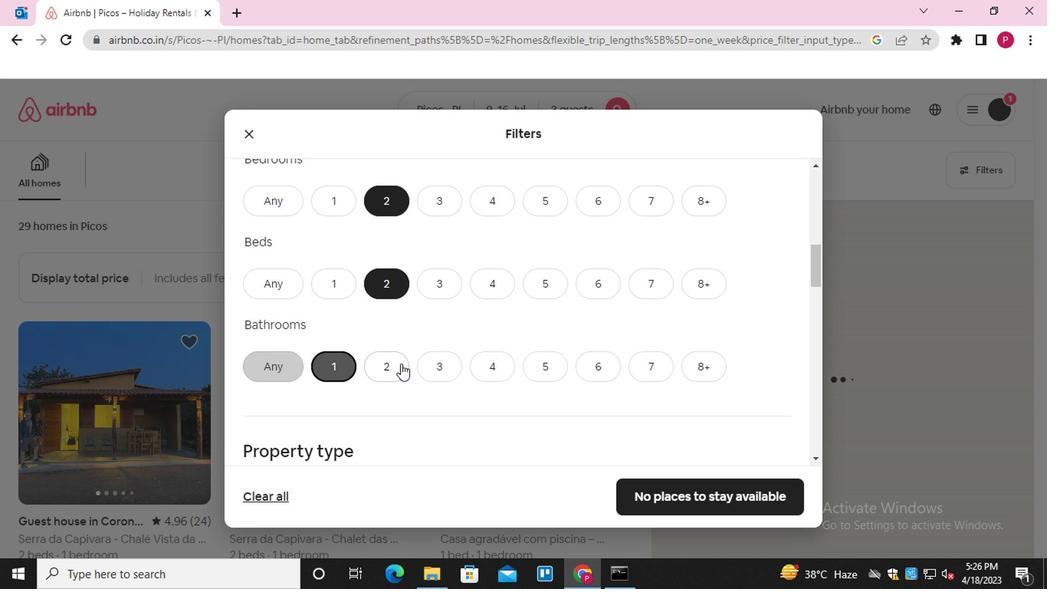 
Action: Mouse scrolled (402, 363) with delta (0, -1)
Screenshot: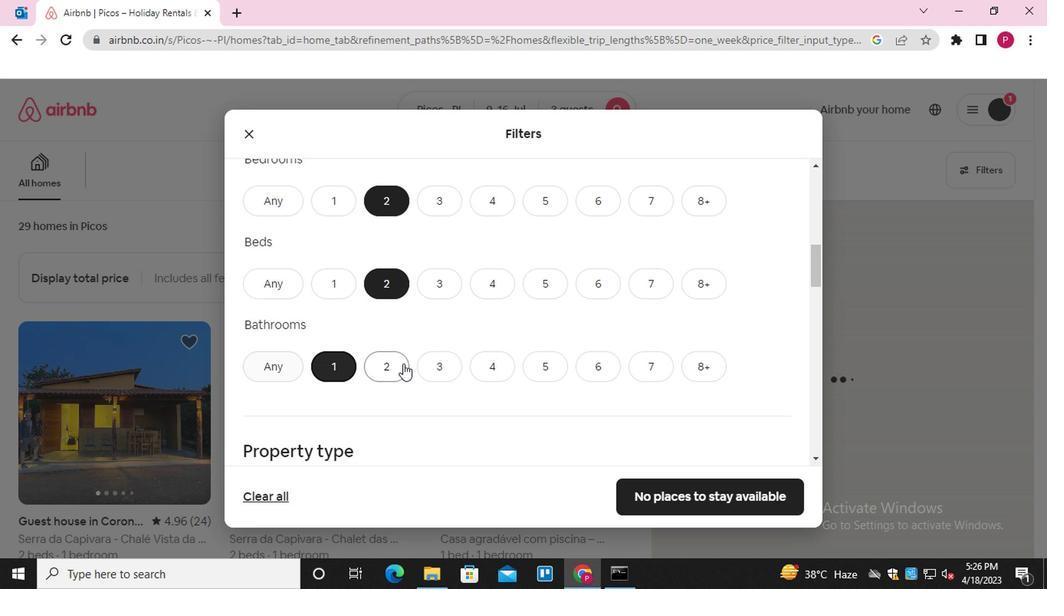 
Action: Mouse scrolled (402, 363) with delta (0, -1)
Screenshot: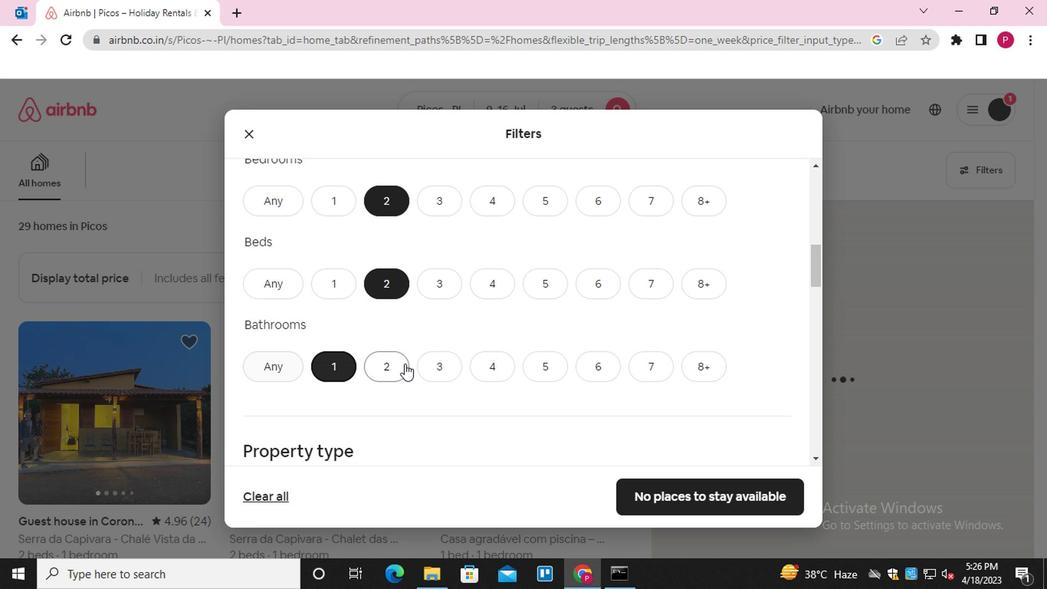 
Action: Mouse moved to (463, 300)
Screenshot: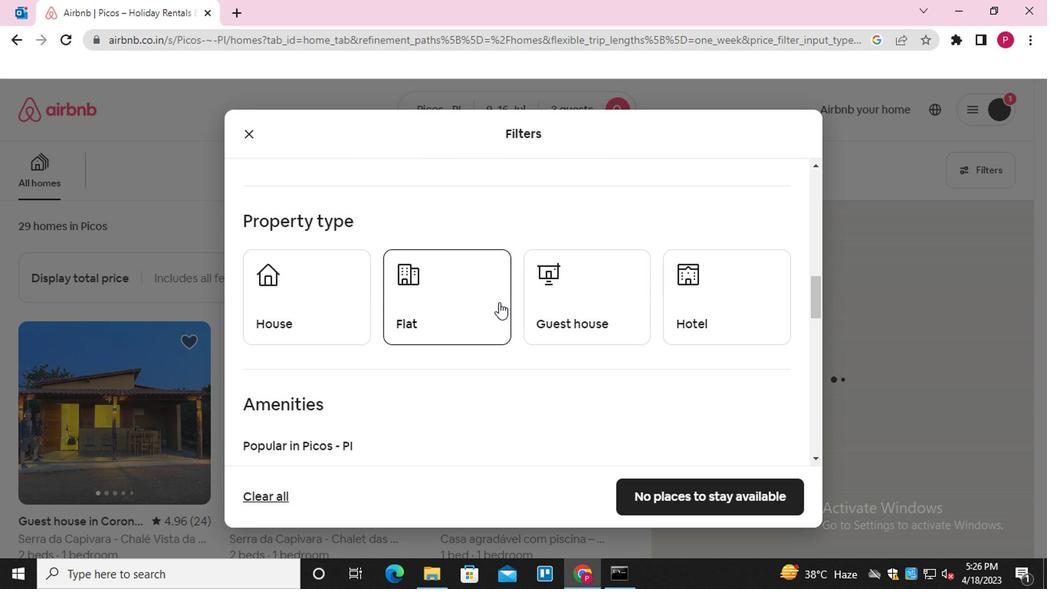 
Action: Mouse pressed left at (463, 300)
Screenshot: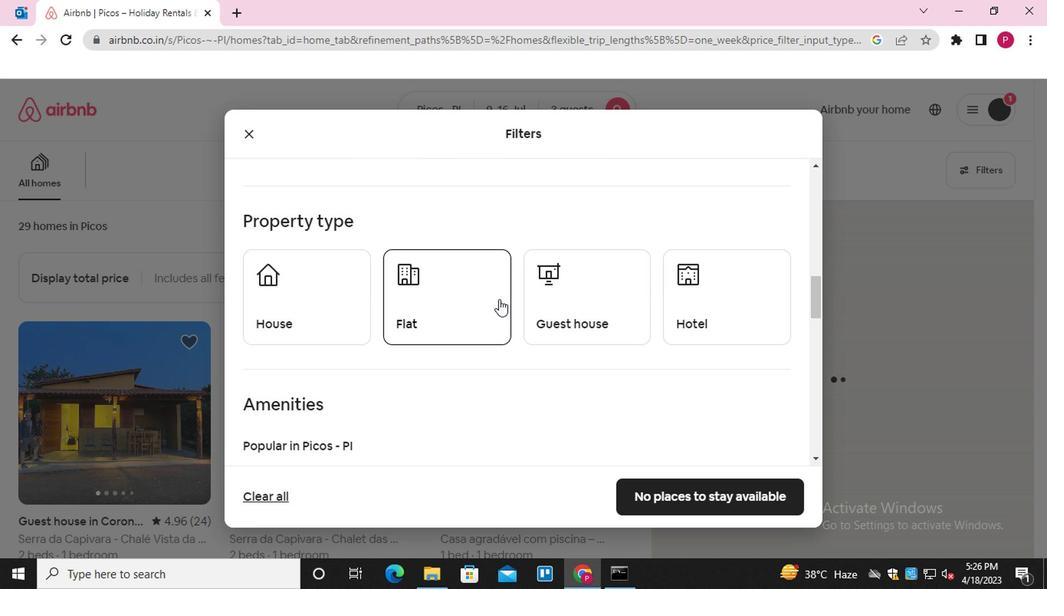 
Action: Mouse moved to (446, 362)
Screenshot: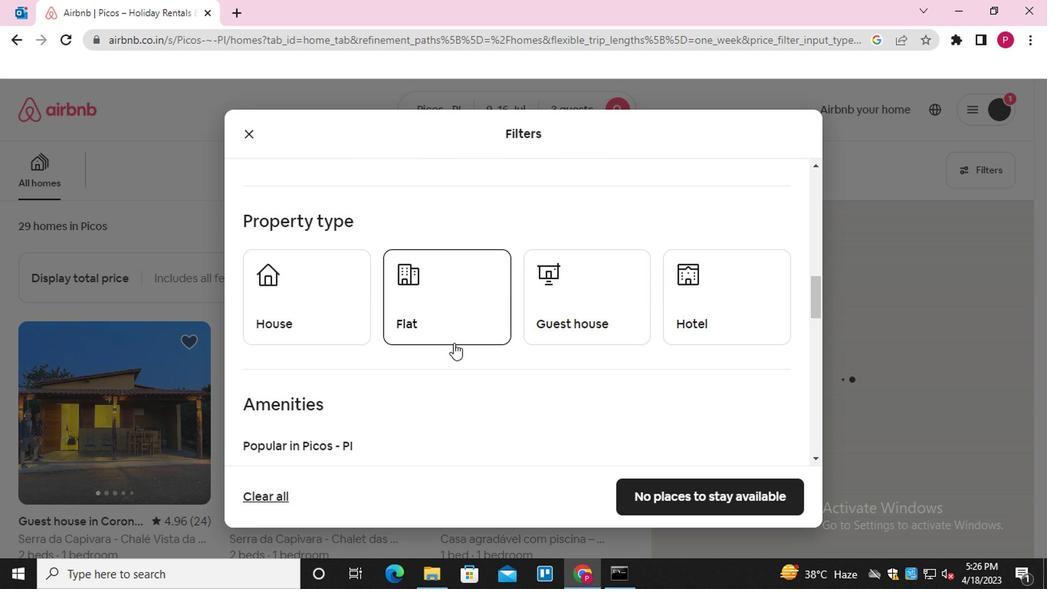 
Action: Mouse scrolled (446, 361) with delta (0, -1)
Screenshot: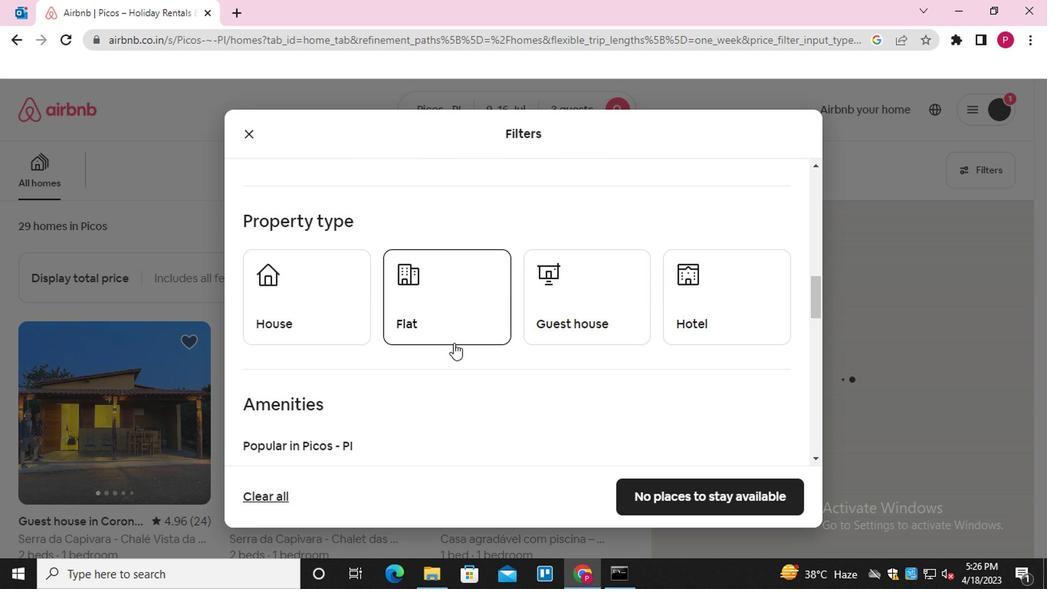 
Action: Mouse scrolled (446, 361) with delta (0, -1)
Screenshot: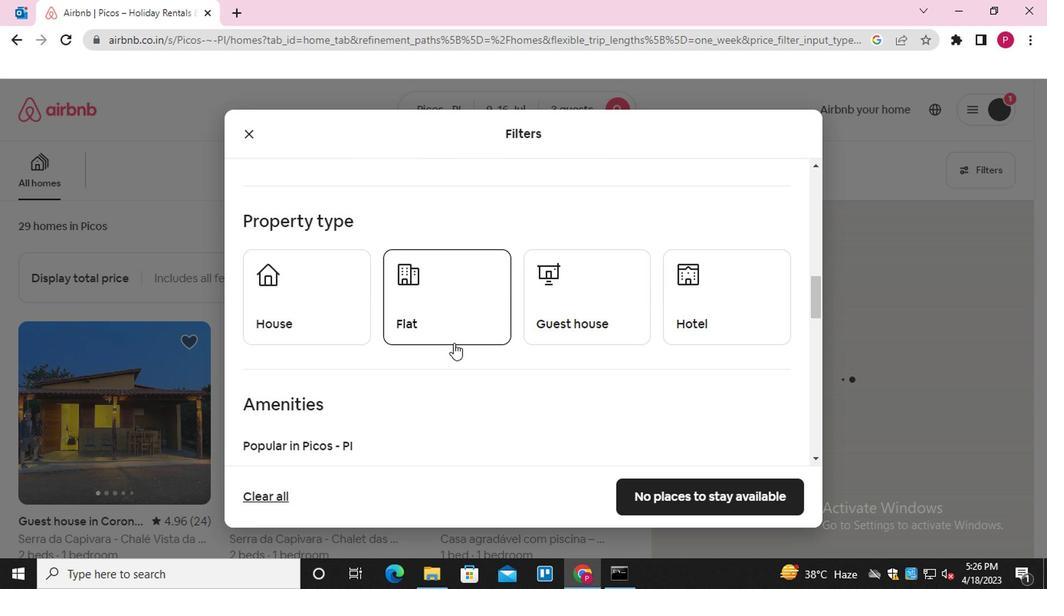 
Action: Mouse scrolled (446, 361) with delta (0, -1)
Screenshot: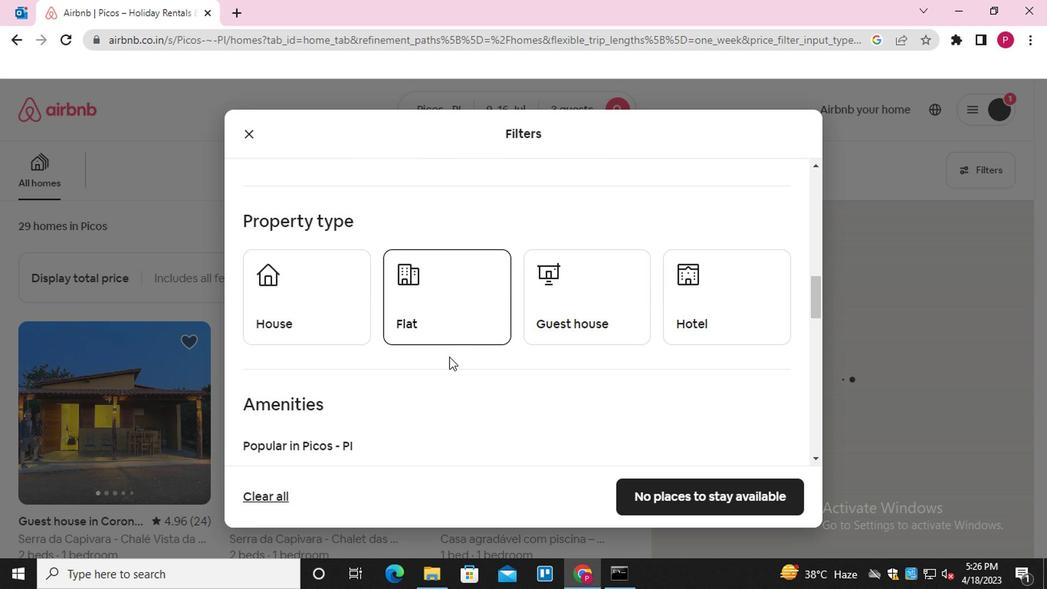 
Action: Mouse moved to (540, 342)
Screenshot: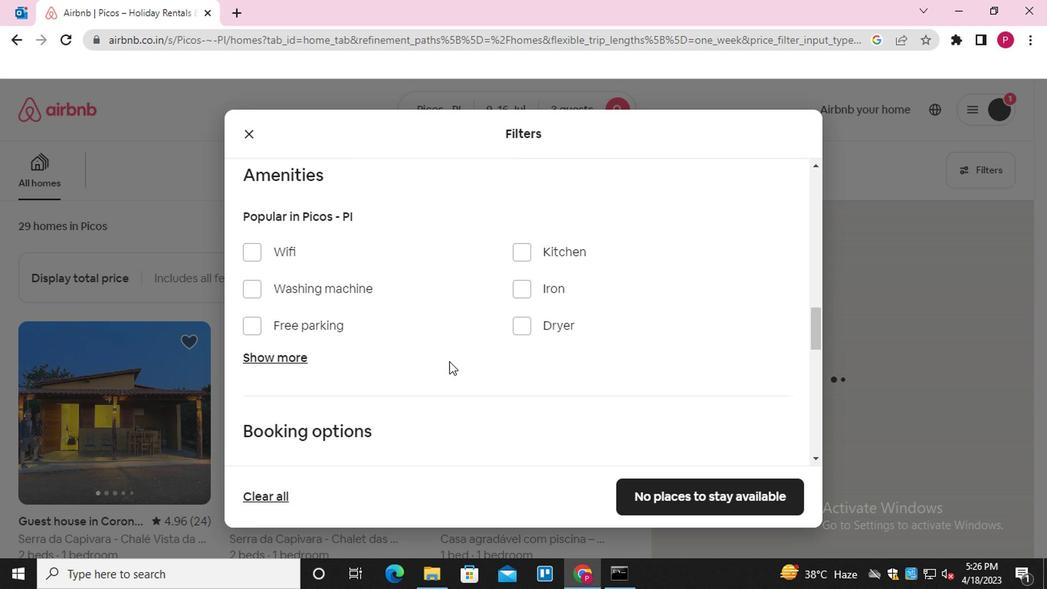 
Action: Mouse scrolled (540, 341) with delta (0, 0)
Screenshot: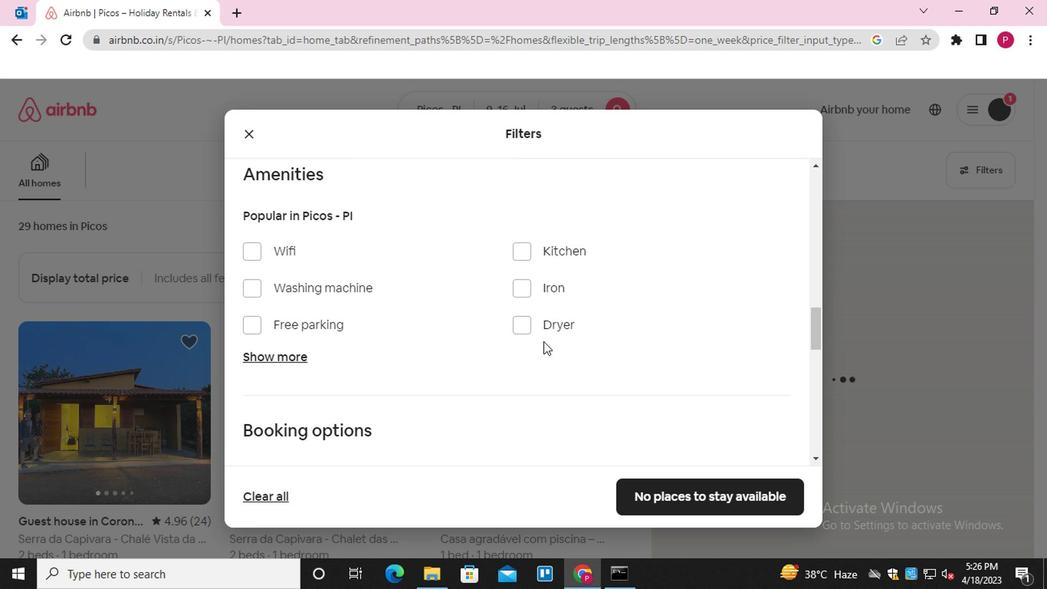 
Action: Mouse scrolled (540, 341) with delta (0, 0)
Screenshot: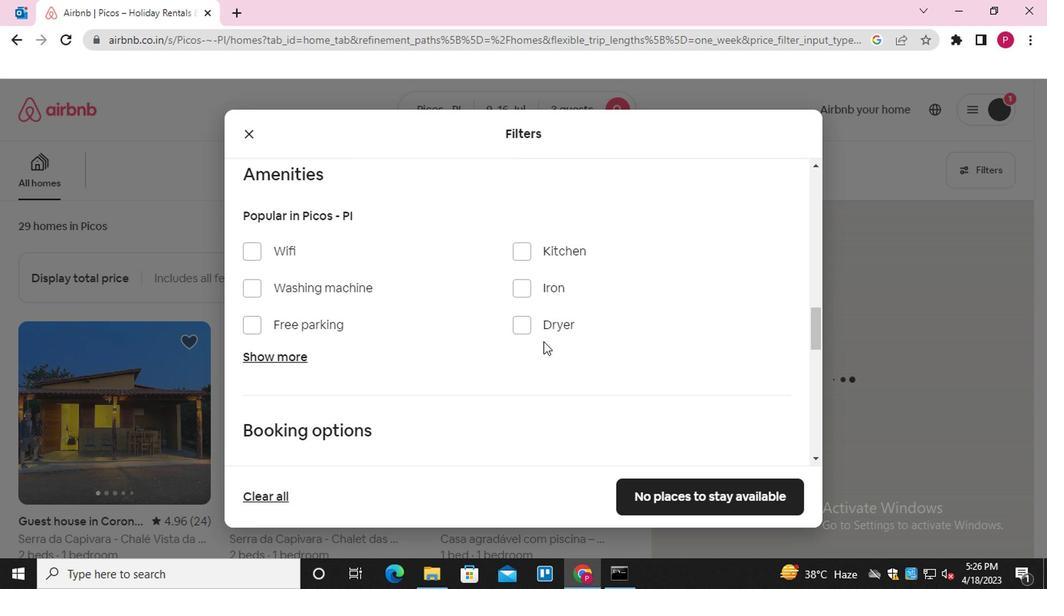 
Action: Mouse scrolled (540, 341) with delta (0, 0)
Screenshot: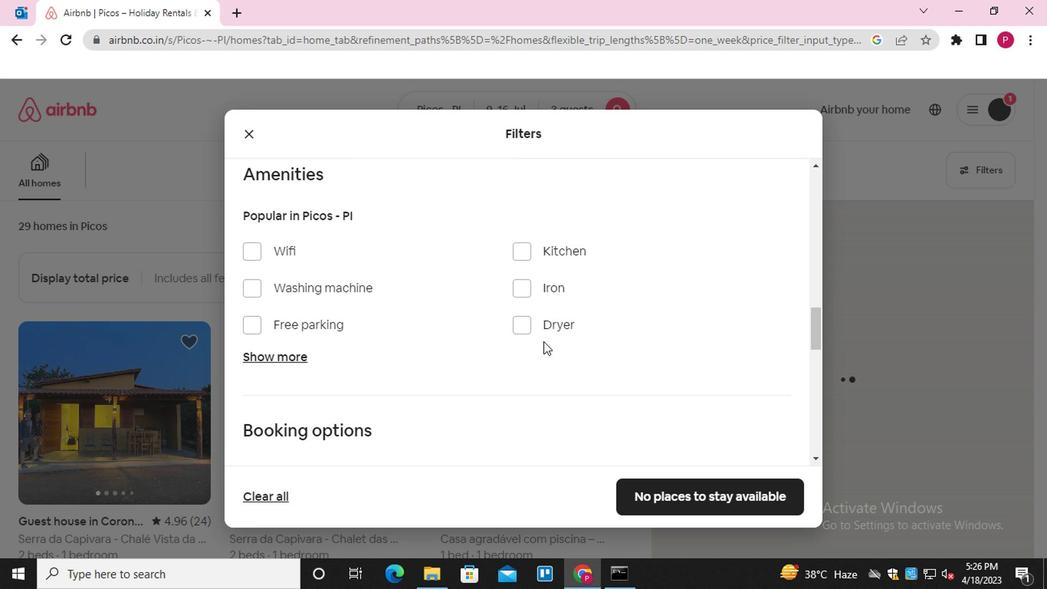 
Action: Mouse moved to (578, 352)
Screenshot: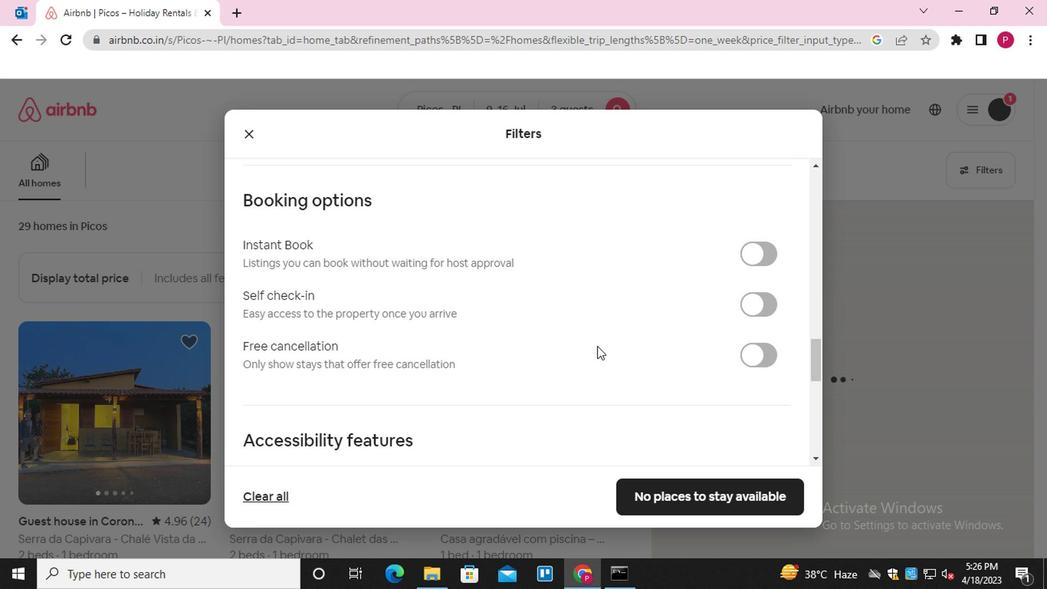 
Action: Mouse scrolled (578, 353) with delta (0, 1)
Screenshot: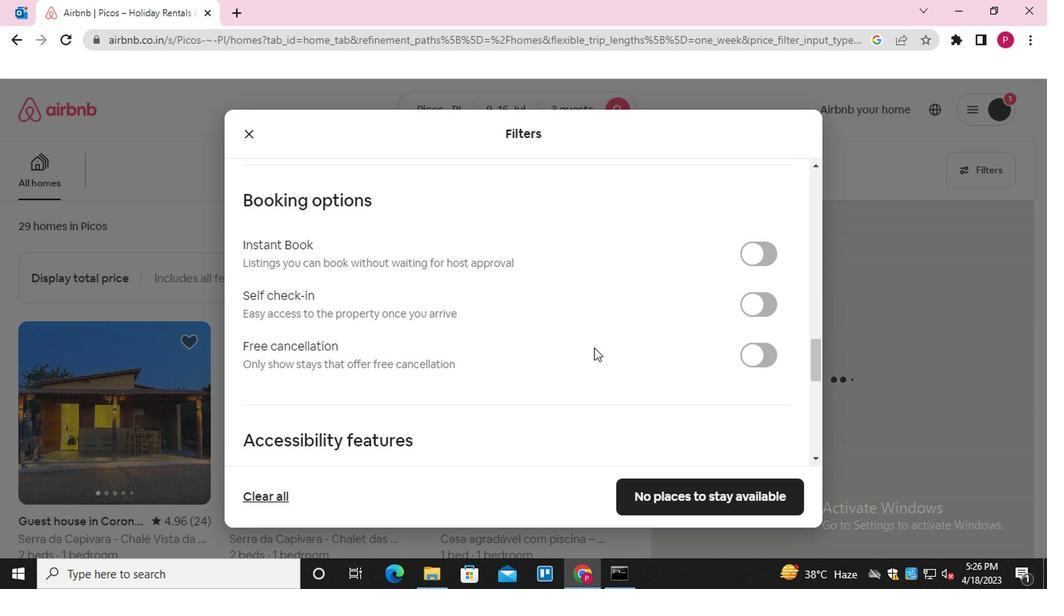 
Action: Mouse moved to (578, 352)
Screenshot: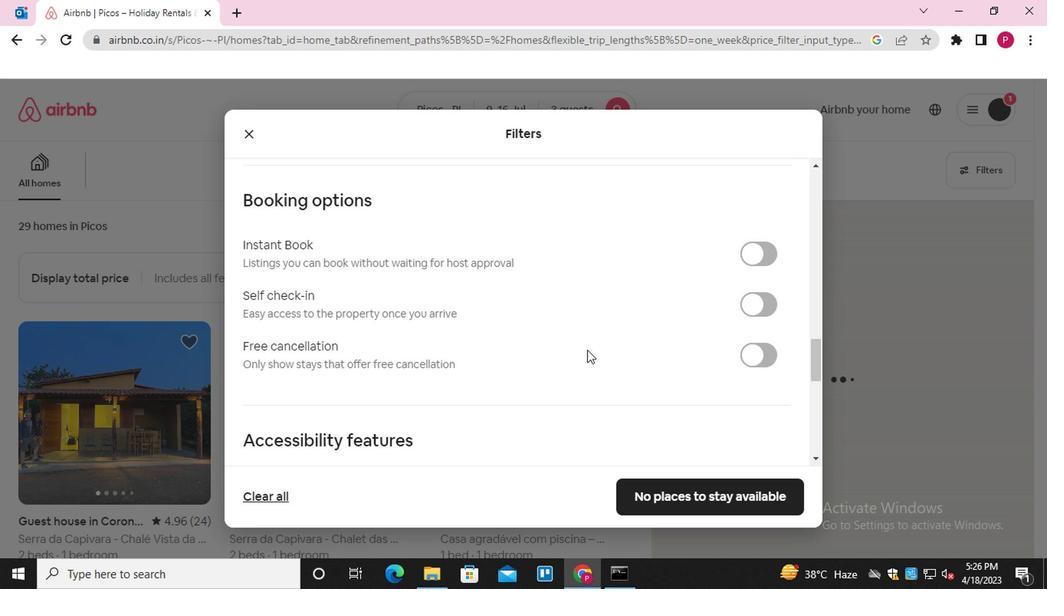 
Action: Mouse scrolled (578, 353) with delta (0, 1)
Screenshot: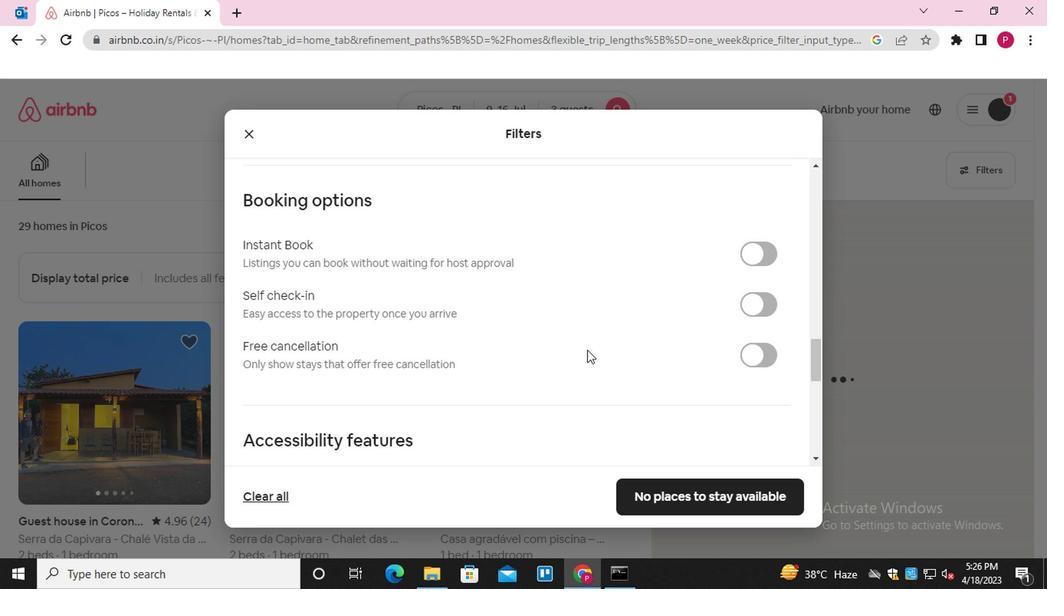 
Action: Mouse moved to (523, 349)
Screenshot: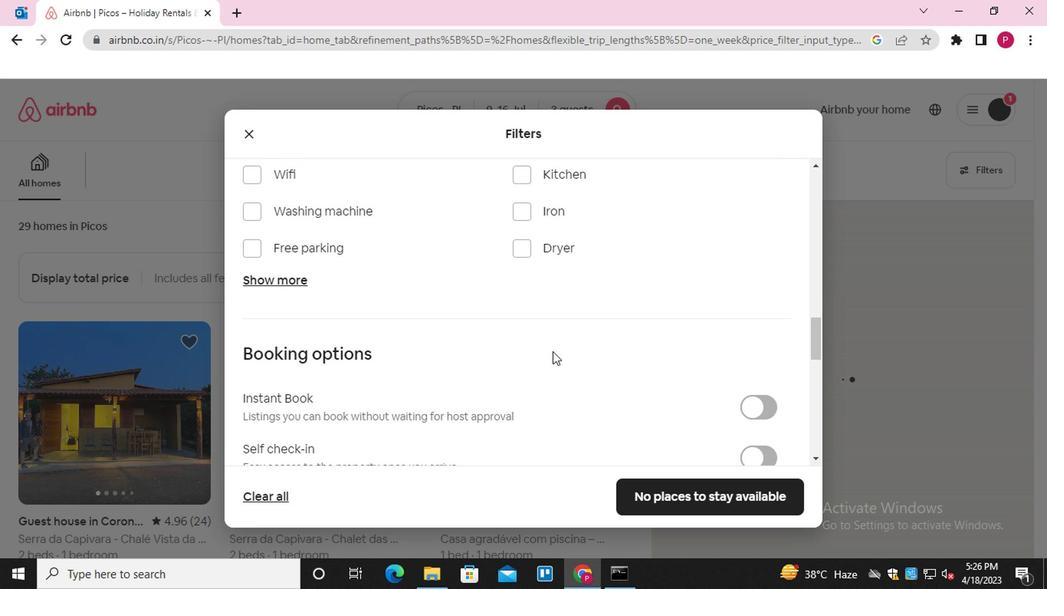 
Action: Mouse scrolled (523, 349) with delta (0, 0)
Screenshot: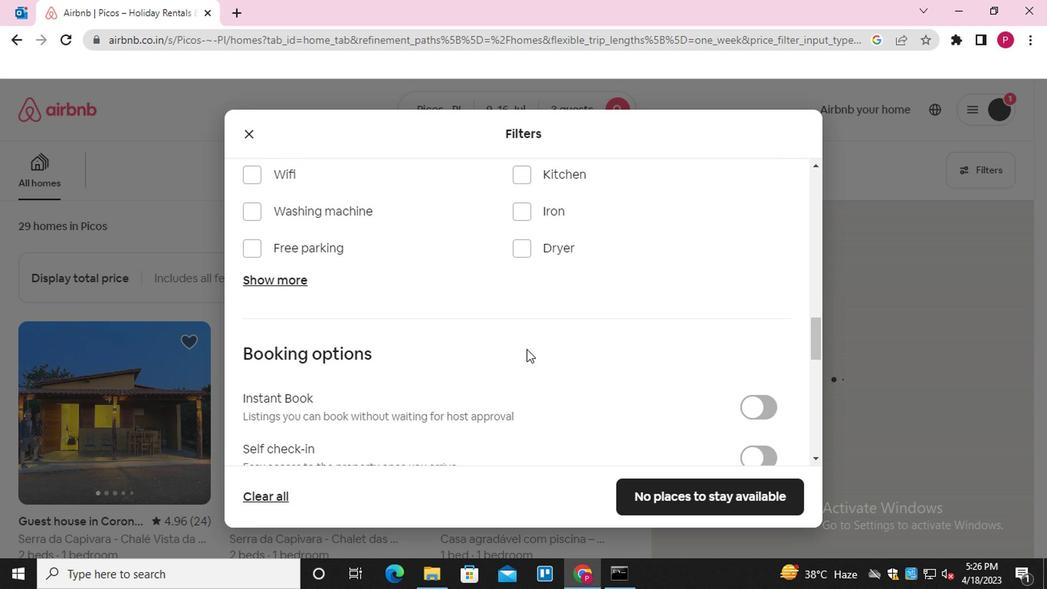 
Action: Mouse scrolled (523, 349) with delta (0, 0)
Screenshot: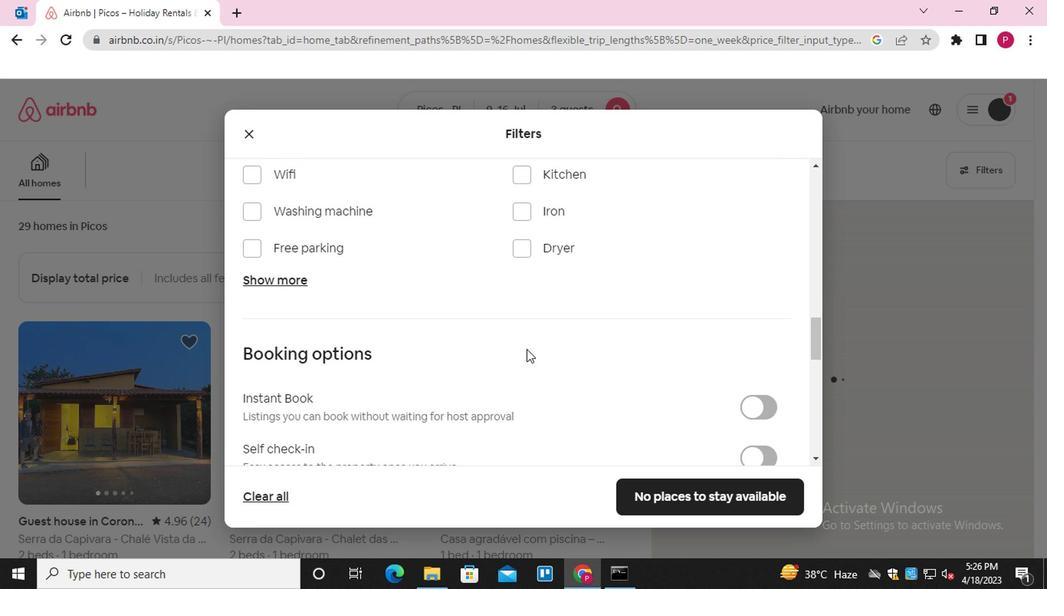 
Action: Mouse moved to (748, 305)
Screenshot: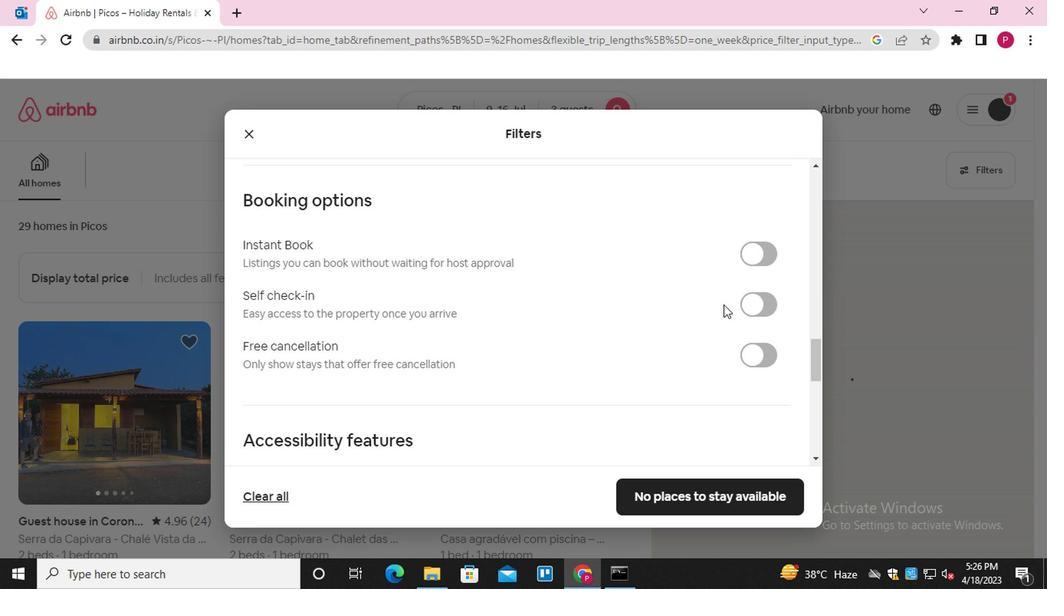 
Action: Mouse pressed left at (748, 305)
Screenshot: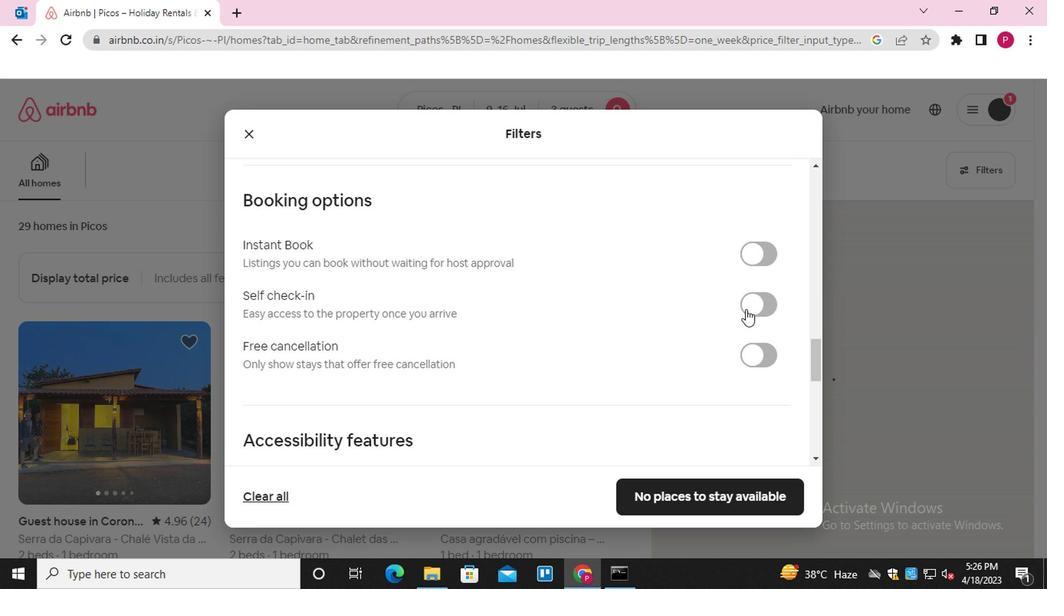 
Action: Mouse moved to (313, 323)
Screenshot: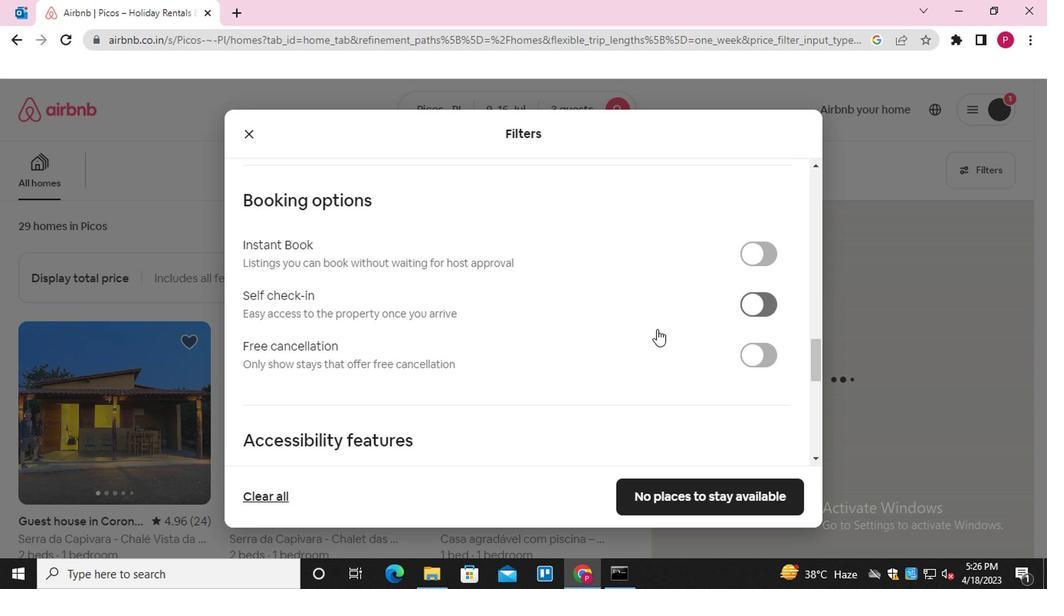 
Action: Mouse scrolled (313, 323) with delta (0, 0)
Screenshot: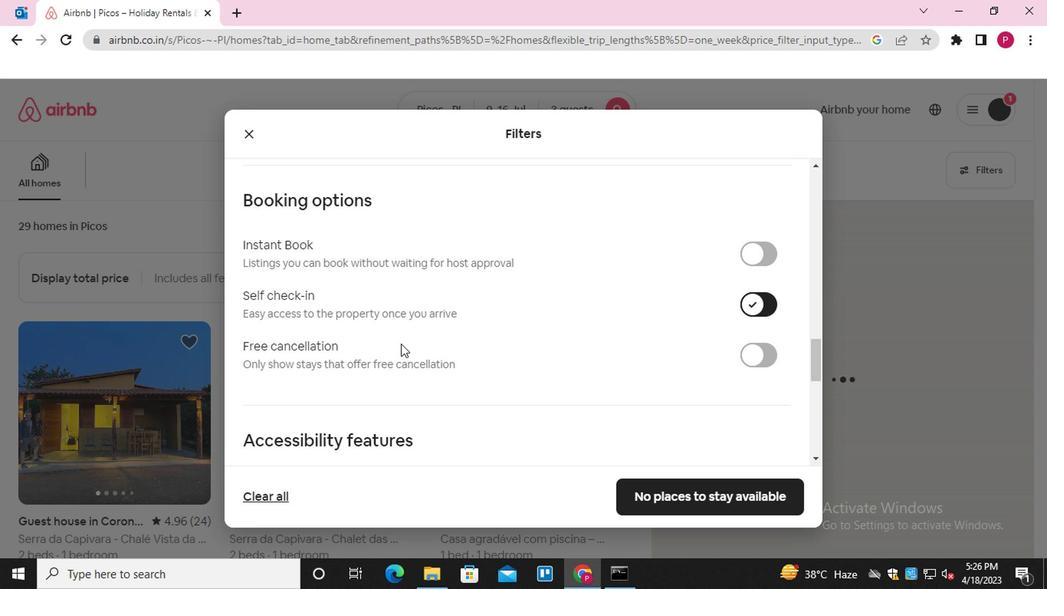 
Action: Mouse scrolled (313, 323) with delta (0, 0)
Screenshot: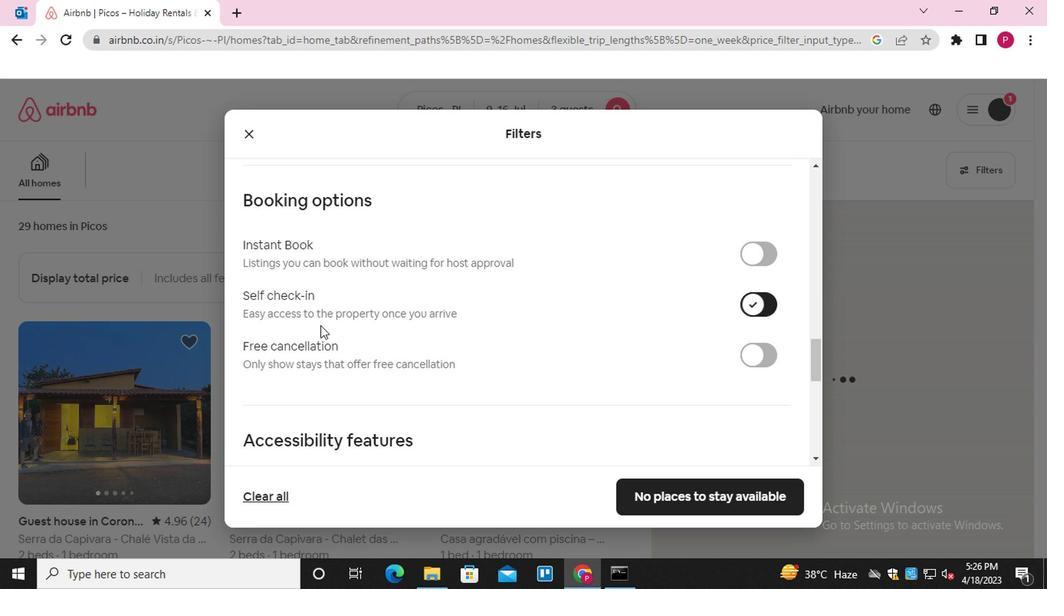 
Action: Mouse scrolled (313, 323) with delta (0, 0)
Screenshot: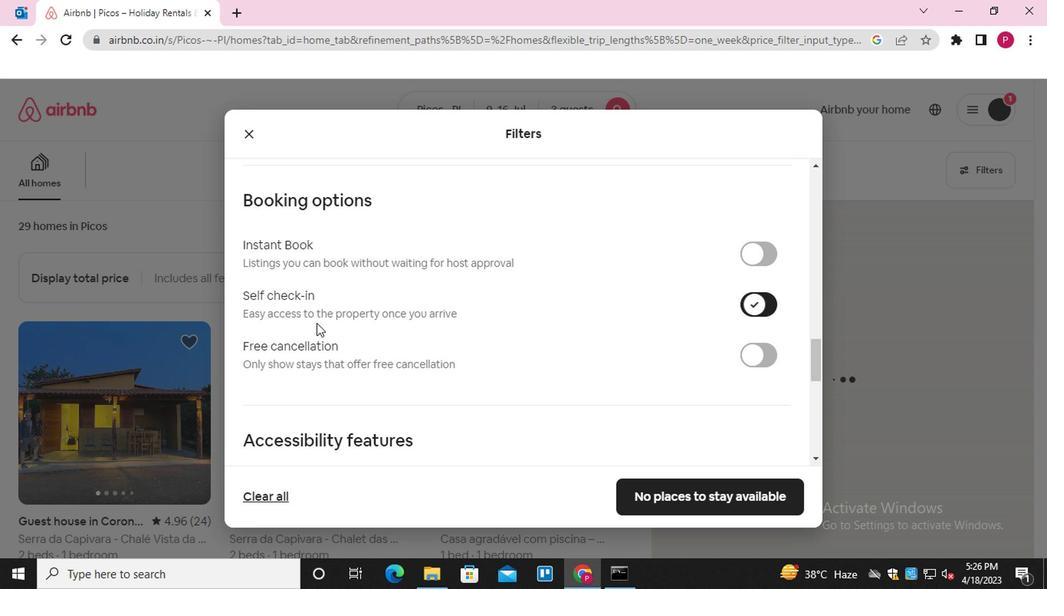 
Action: Mouse scrolled (313, 323) with delta (0, 0)
Screenshot: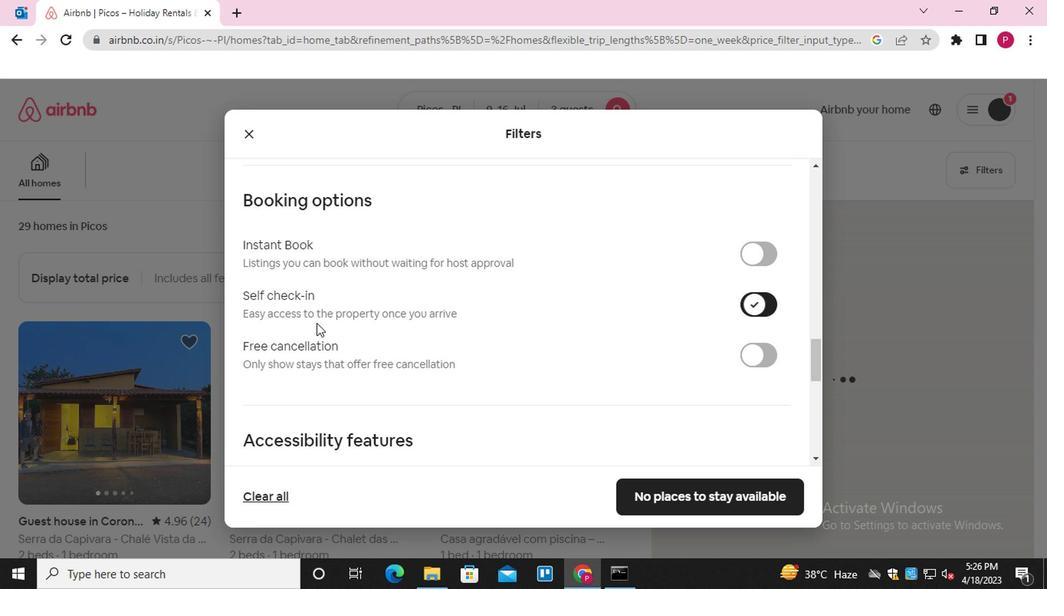 
Action: Mouse moved to (316, 321)
Screenshot: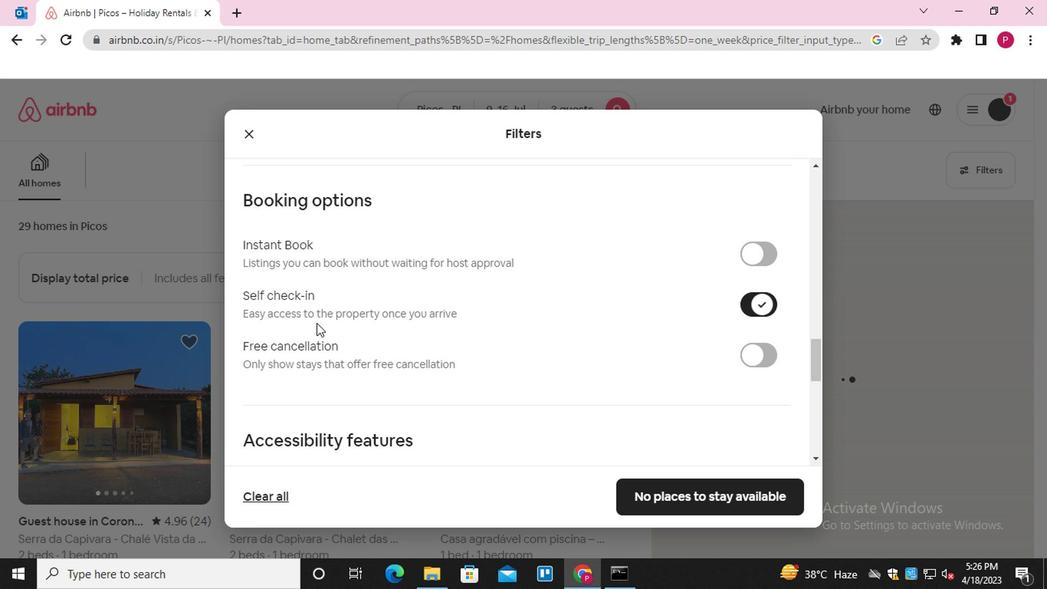 
Action: Mouse scrolled (316, 320) with delta (0, 0)
Screenshot: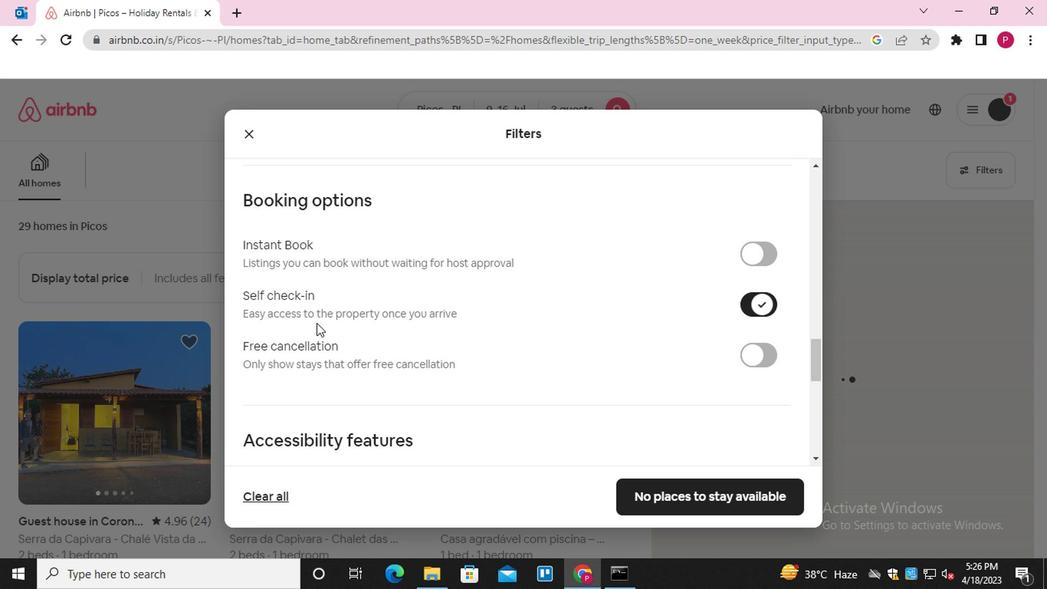 
Action: Mouse moved to (355, 370)
Screenshot: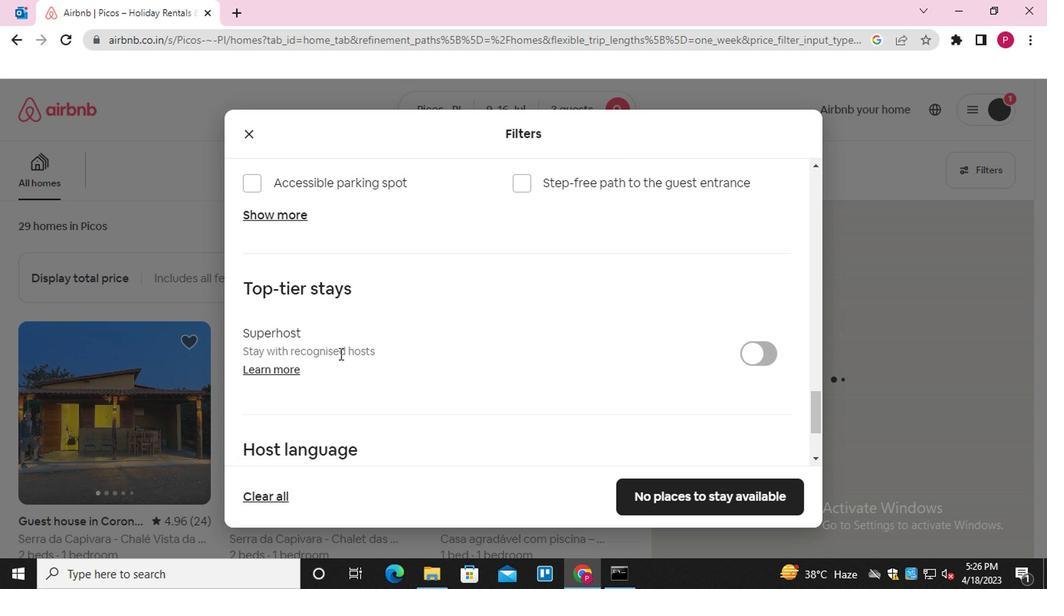 
Action: Mouse scrolled (355, 368) with delta (0, -1)
Screenshot: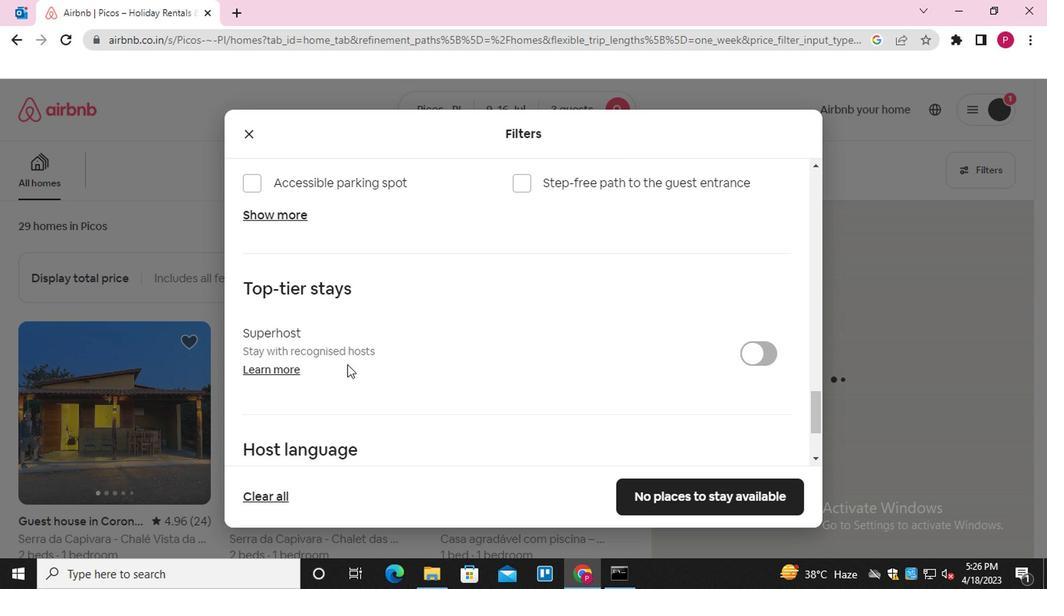 
Action: Mouse scrolled (355, 368) with delta (0, -1)
Screenshot: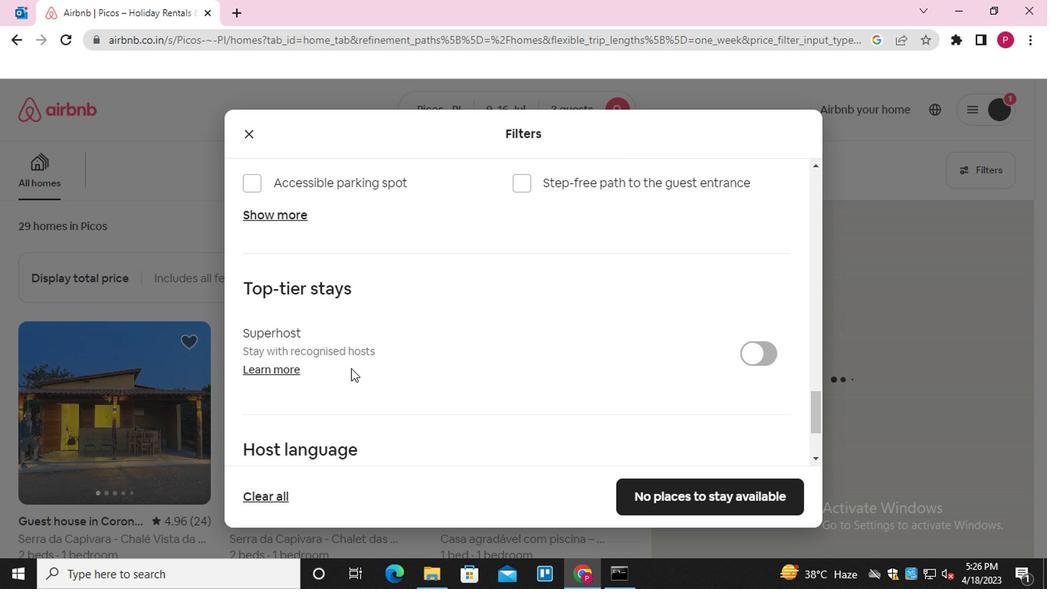 
Action: Mouse scrolled (355, 368) with delta (0, -1)
Screenshot: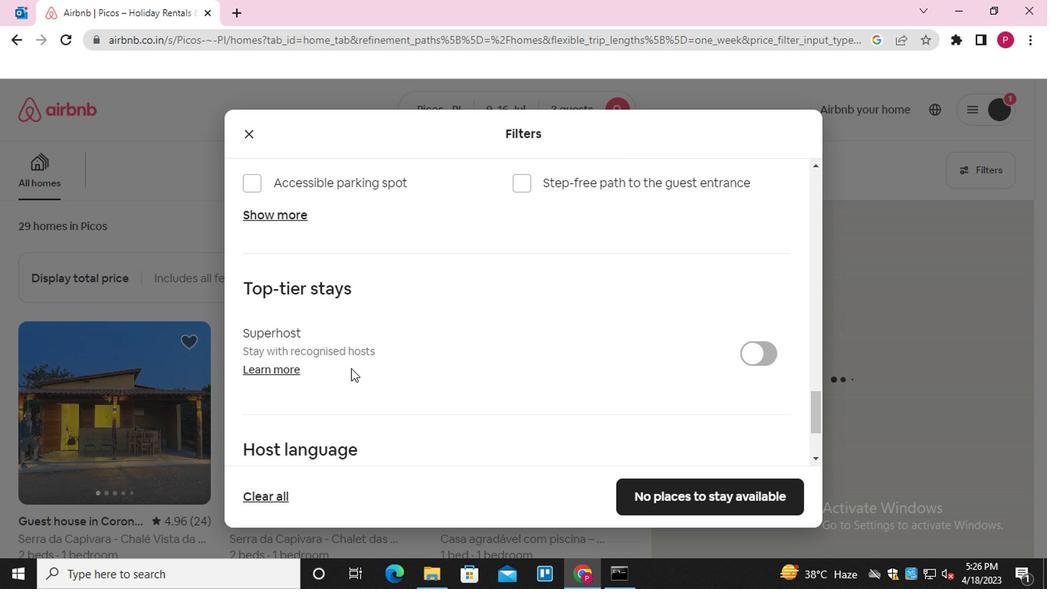 
Action: Mouse scrolled (355, 368) with delta (0, -1)
Screenshot: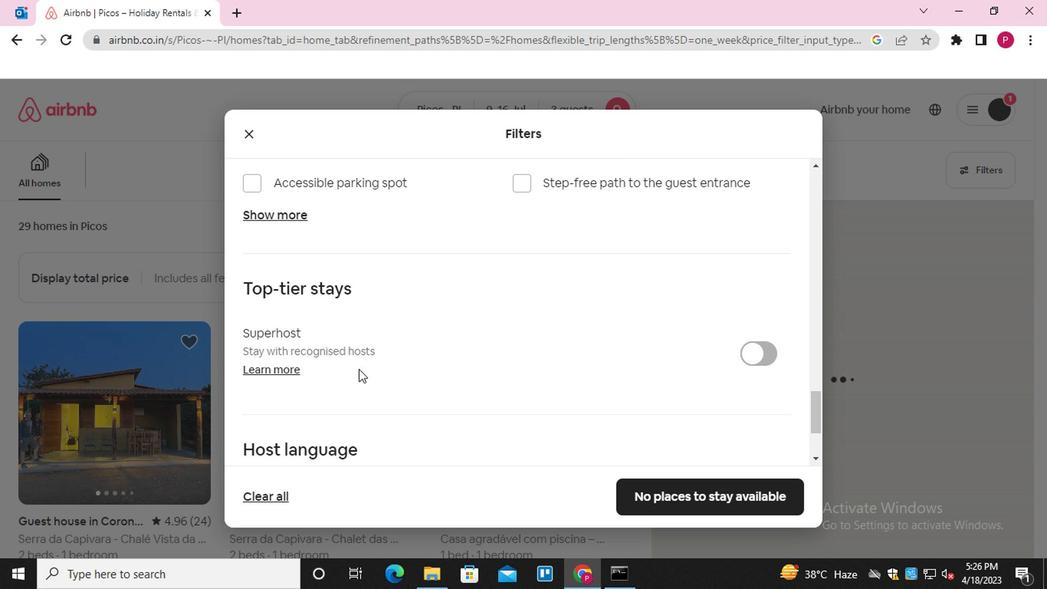 
Action: Mouse moved to (509, 397)
Screenshot: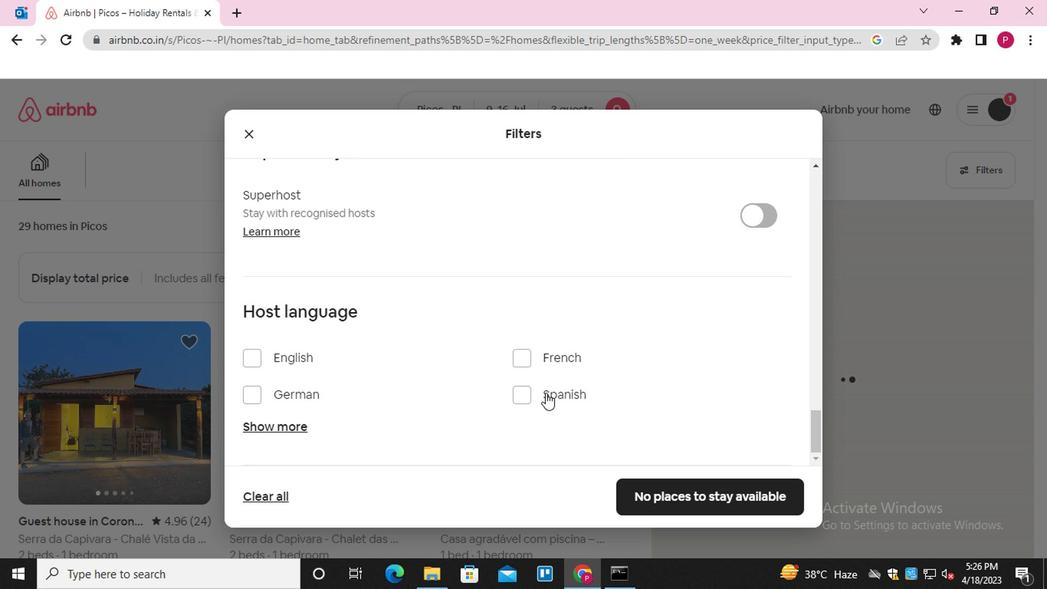 
Action: Mouse pressed left at (509, 397)
Screenshot: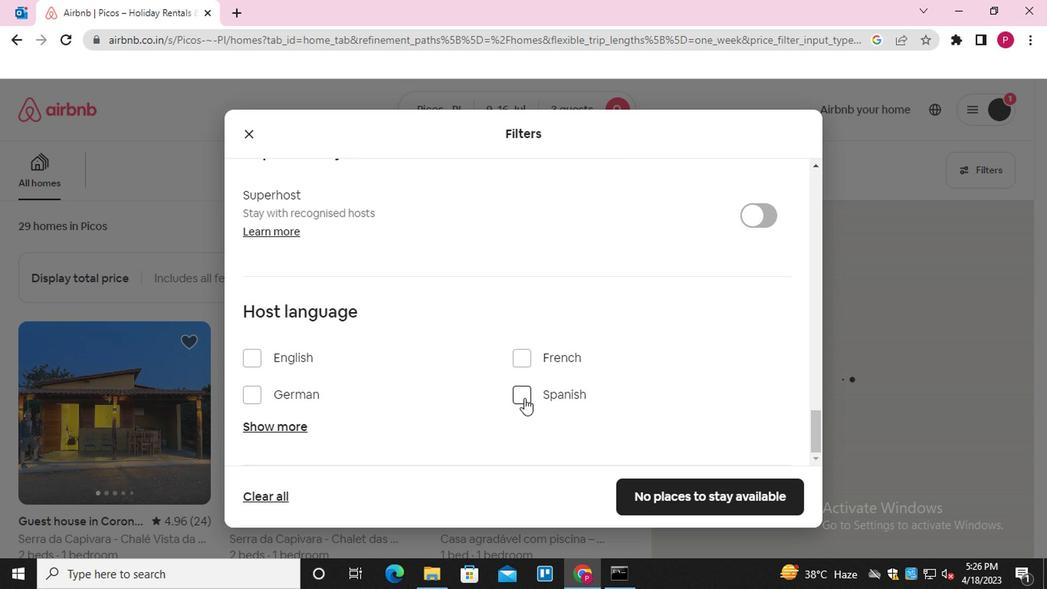 
Action: Mouse moved to (657, 489)
Screenshot: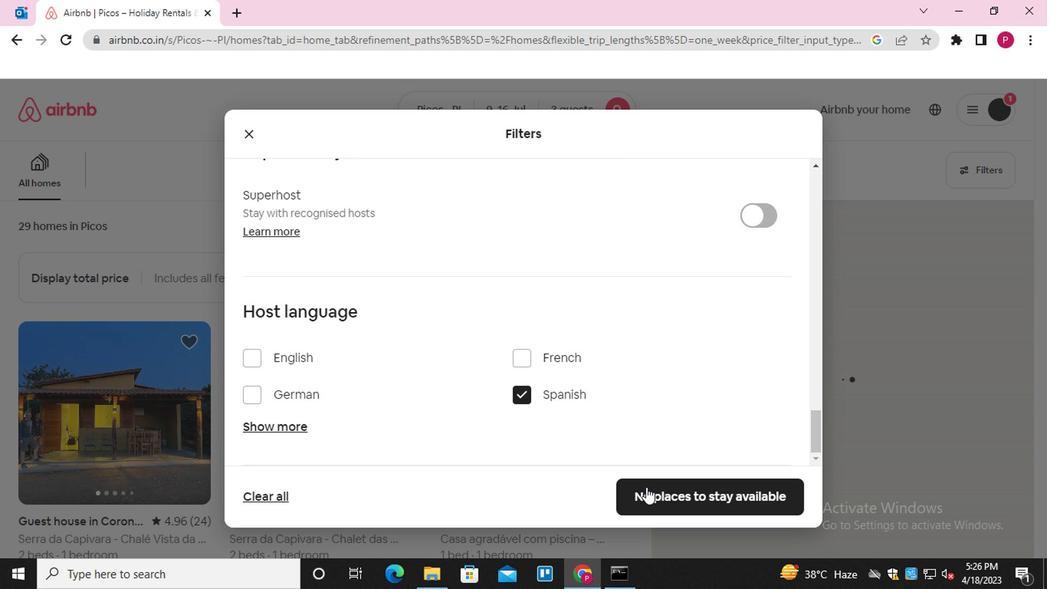 
Action: Mouse pressed left at (657, 489)
Screenshot: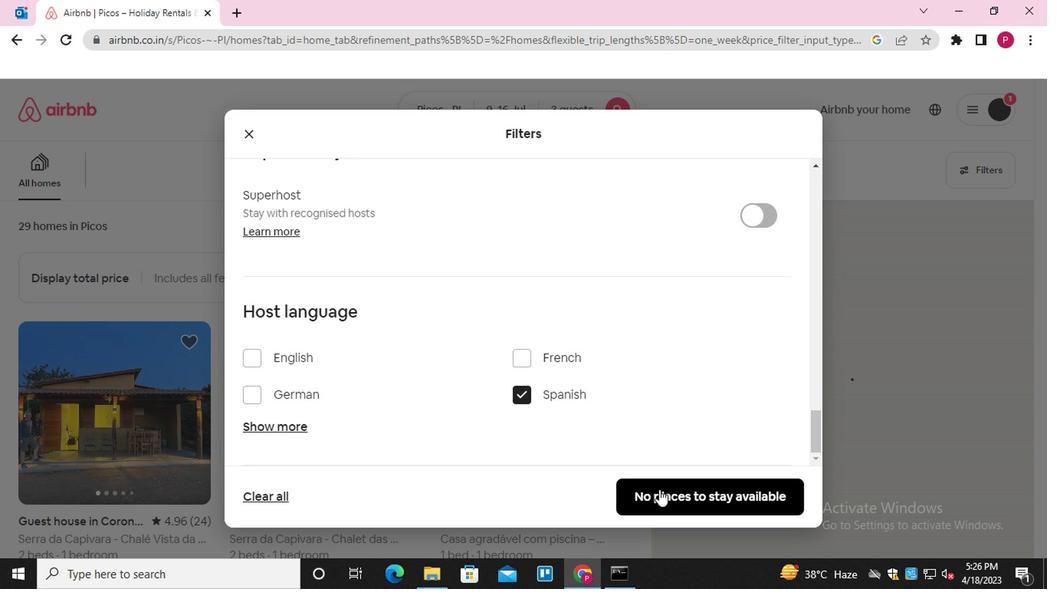 
